 Task: Look for space in Barreiros, Brazil from 2nd August, 2023 to 12th August, 2023 for 2 adults in price range Rs.5000 to Rs.10000. Place can be private room with 1  bedroom having 1 bed and 1 bathroom. Property type can be house, flat, guest house, hotel. Booking option can be shelf check-in. Required host language is Spanish.
Action: Mouse moved to (372, 99)
Screenshot: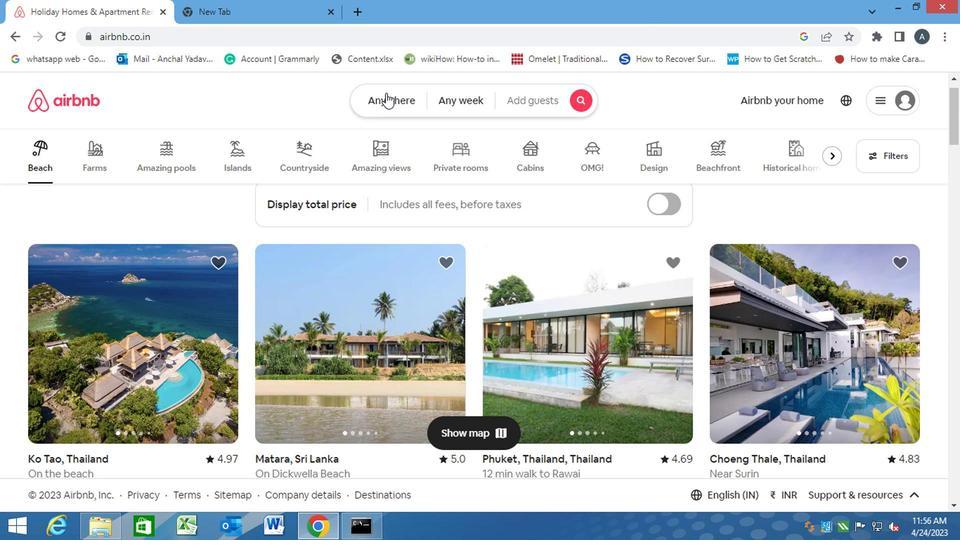 
Action: Mouse pressed left at (372, 99)
Screenshot: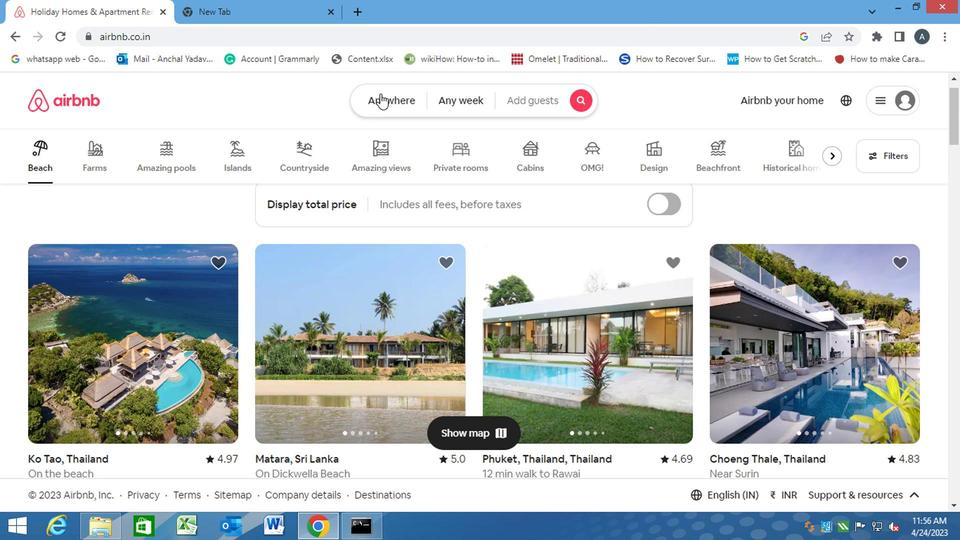 
Action: Key pressed <Key.caps_lock>
Screenshot: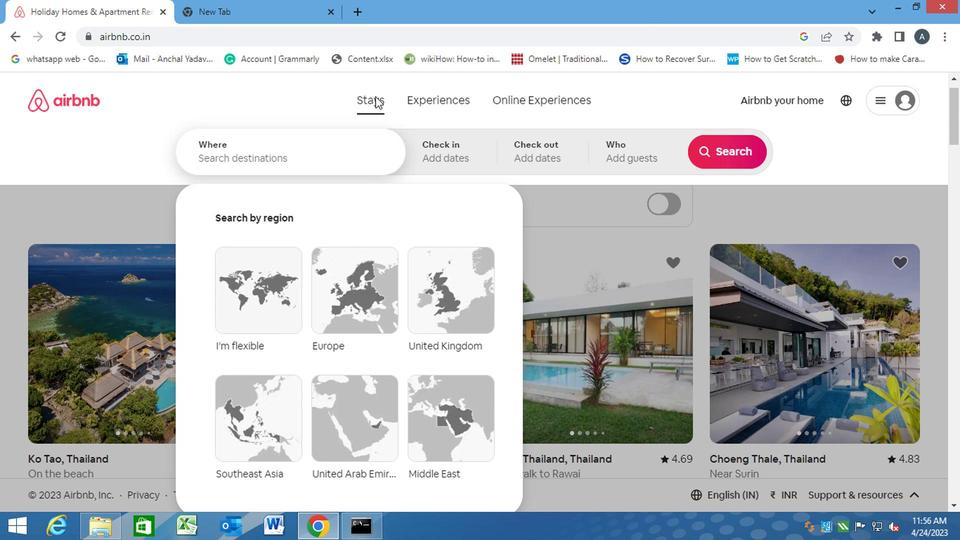 
Action: Mouse moved to (229, 152)
Screenshot: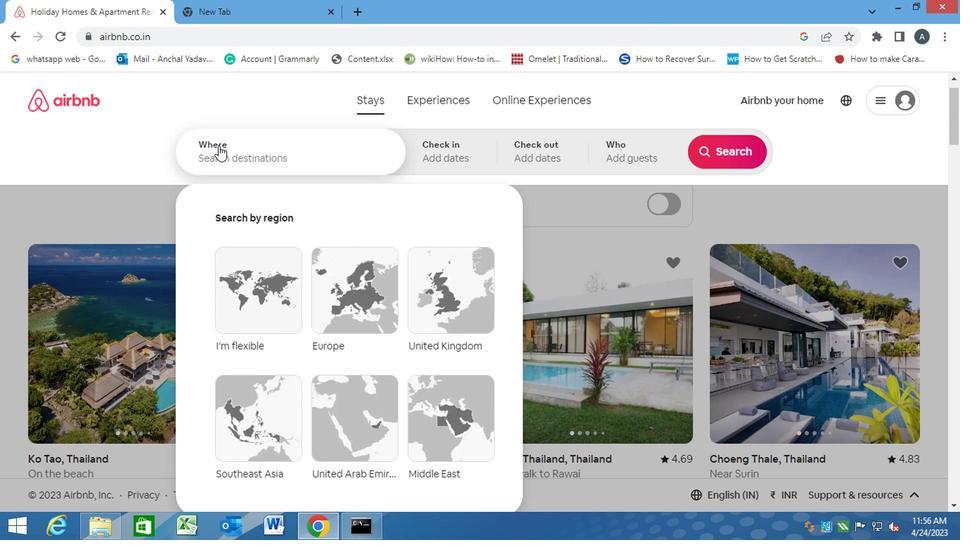 
Action: Mouse pressed left at (229, 152)
Screenshot: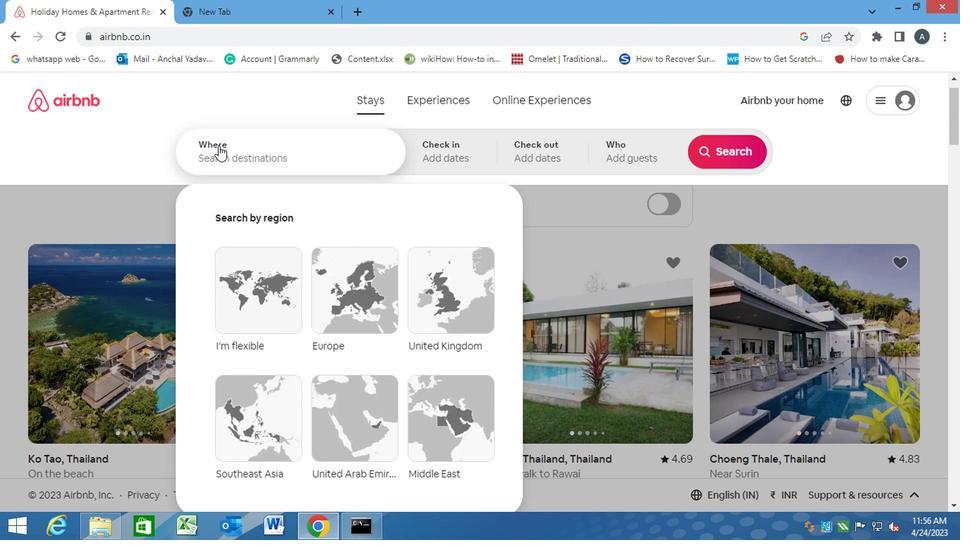 
Action: Key pressed b<Key.caps_lock>arreiros,
Screenshot: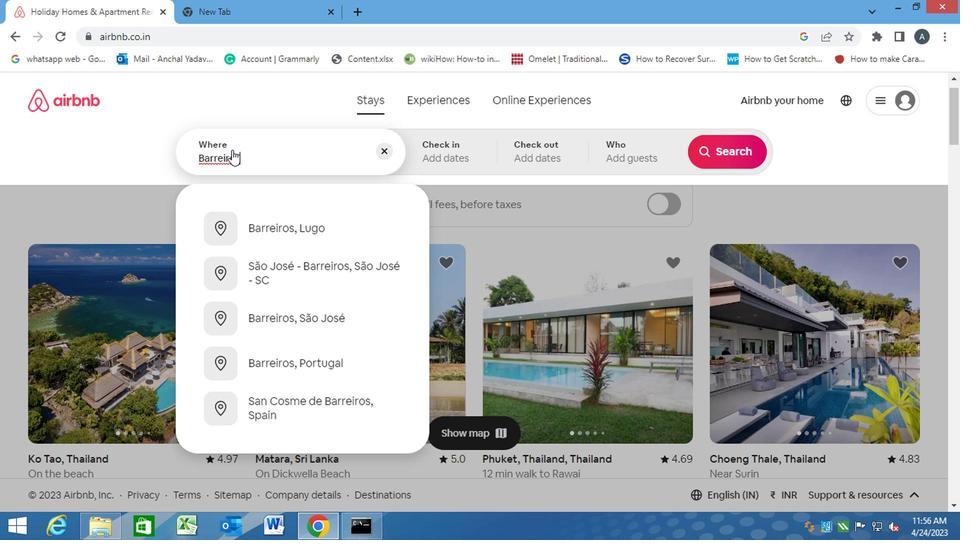 
Action: Mouse moved to (492, 192)
Screenshot: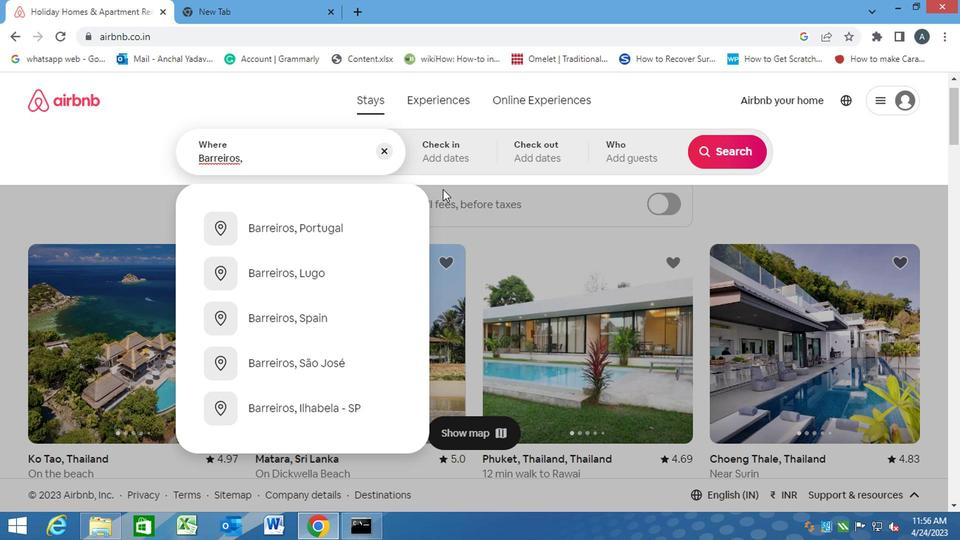 
Action: Key pressed <Key.space><Key.caps_lock>b<Key.caps_lock>razil<Key.enter>
Screenshot: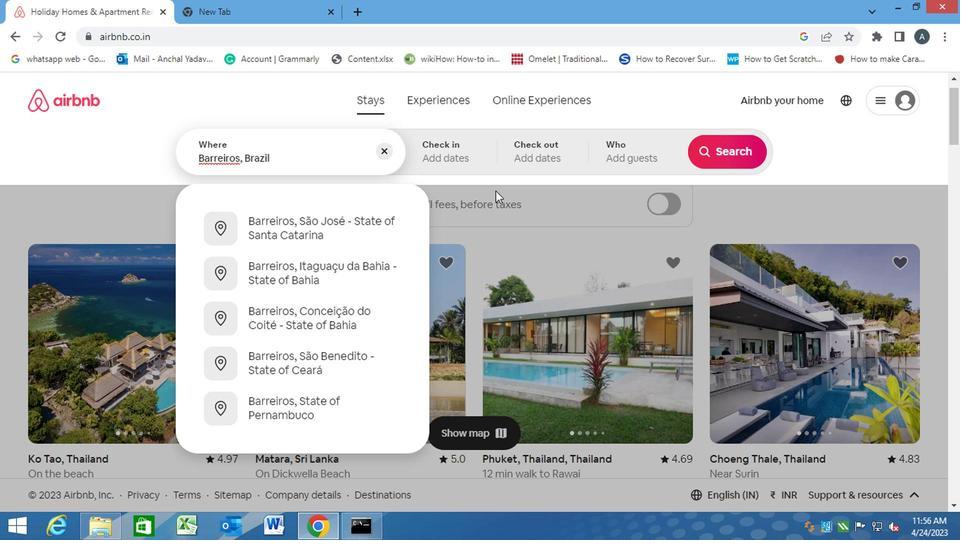 
Action: Mouse moved to (722, 263)
Screenshot: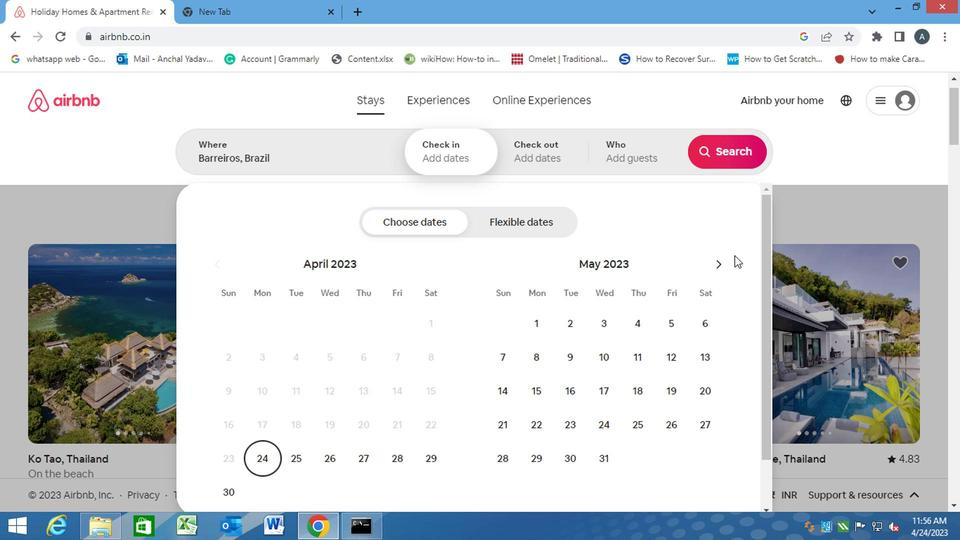 
Action: Mouse pressed left at (722, 263)
Screenshot: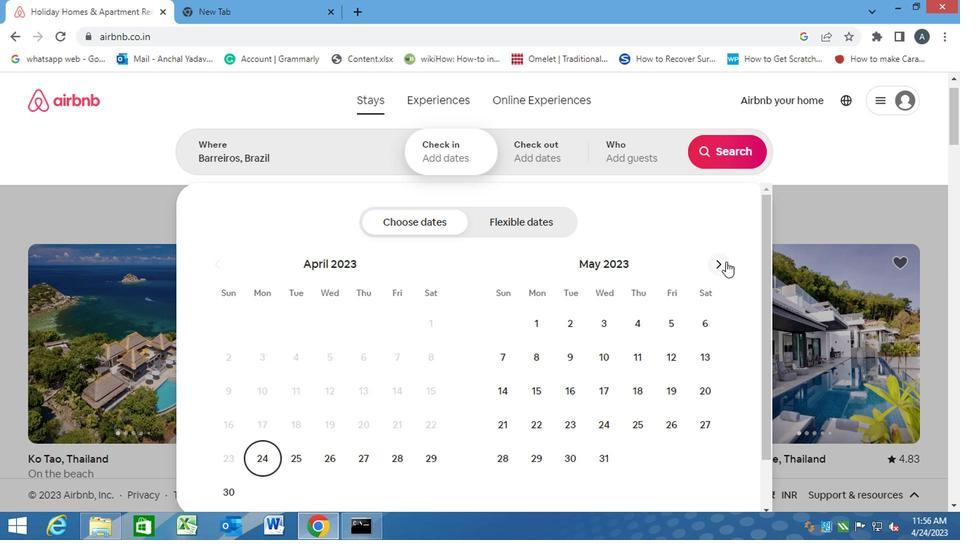 
Action: Mouse moved to (722, 263)
Screenshot: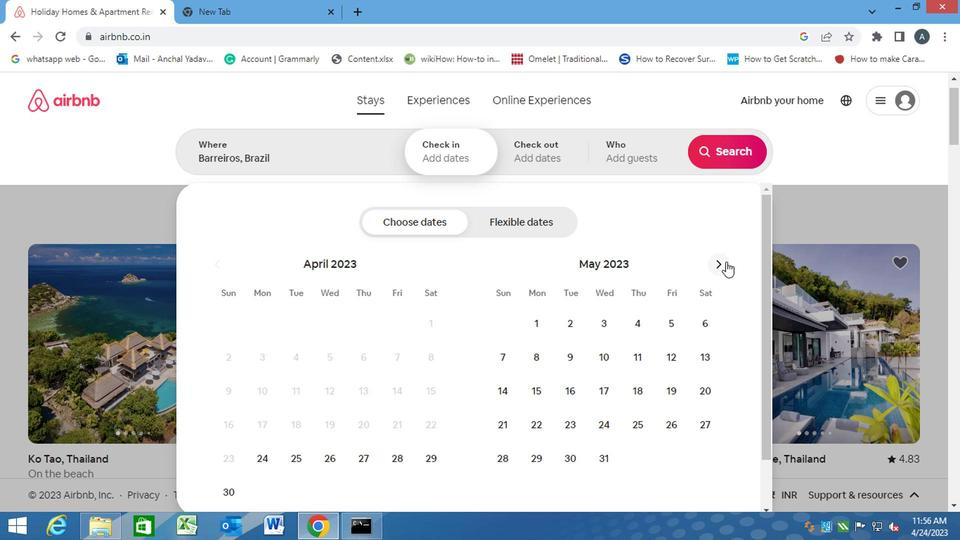 
Action: Mouse pressed left at (722, 263)
Screenshot: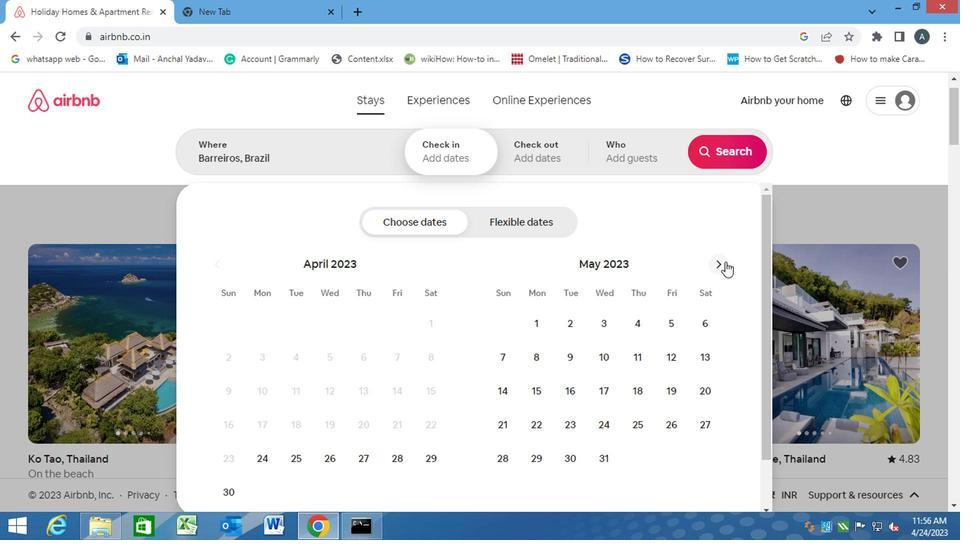 
Action: Mouse pressed left at (722, 263)
Screenshot: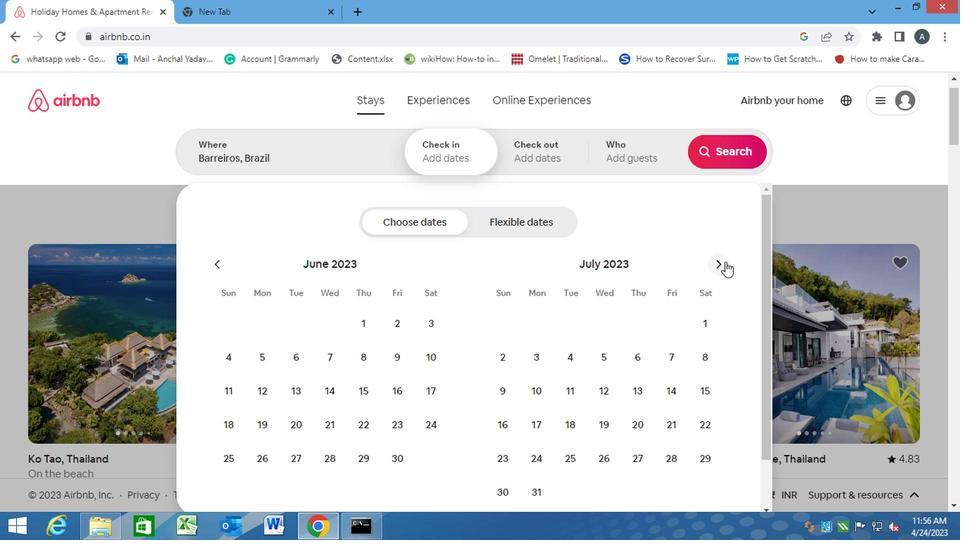 
Action: Mouse moved to (596, 325)
Screenshot: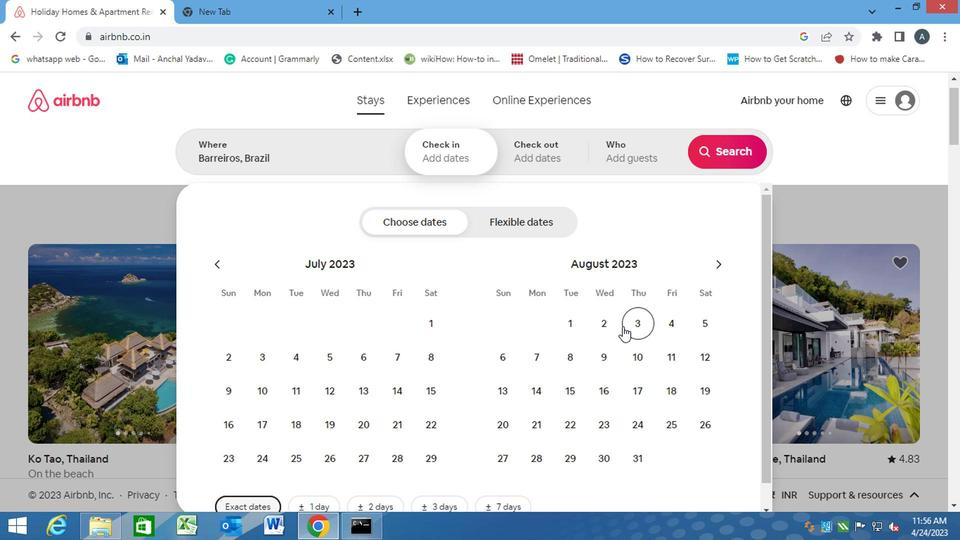 
Action: Mouse pressed left at (596, 325)
Screenshot: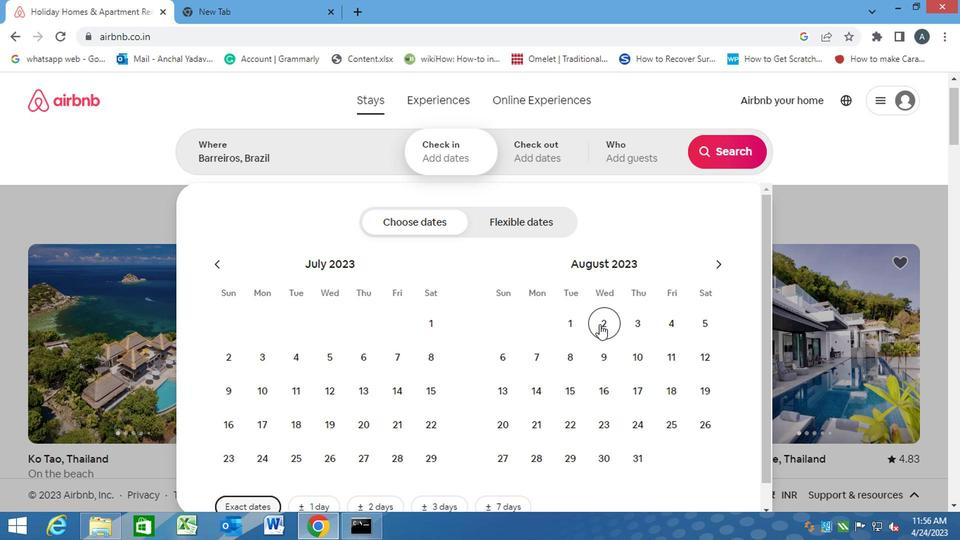 
Action: Mouse moved to (701, 363)
Screenshot: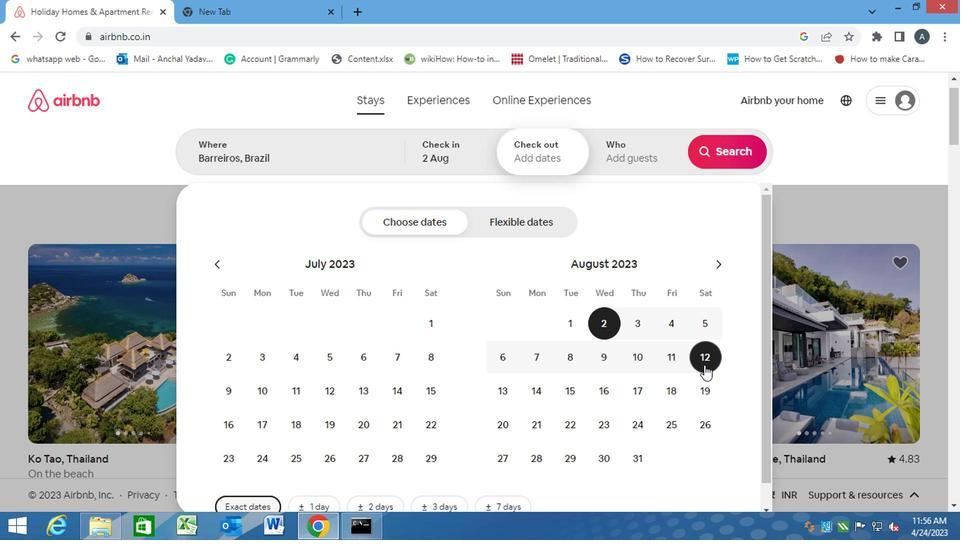 
Action: Mouse pressed left at (701, 363)
Screenshot: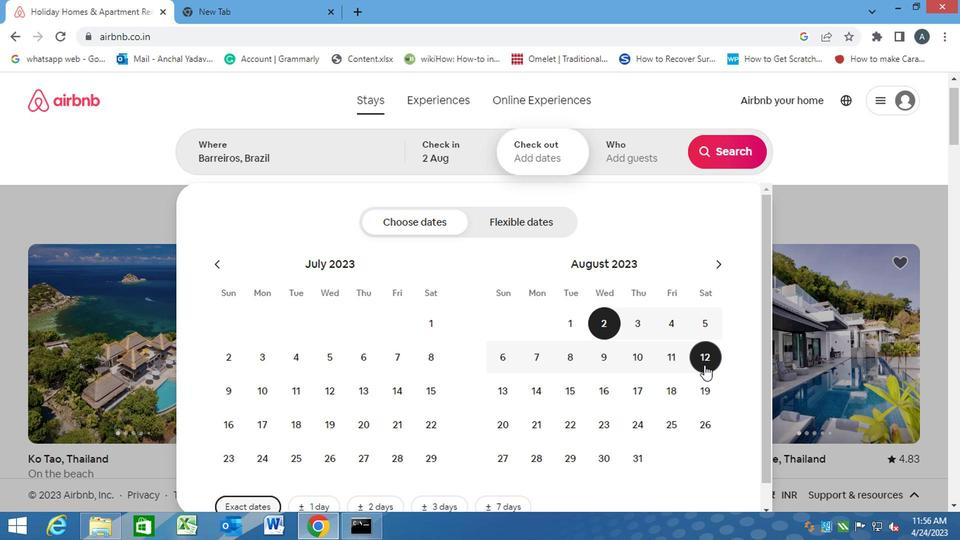 
Action: Mouse moved to (629, 159)
Screenshot: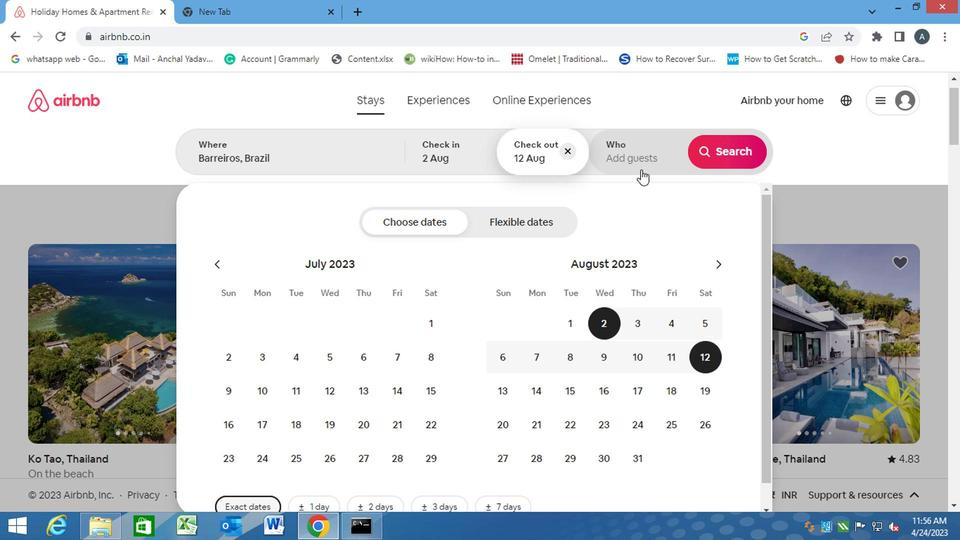 
Action: Mouse pressed left at (629, 159)
Screenshot: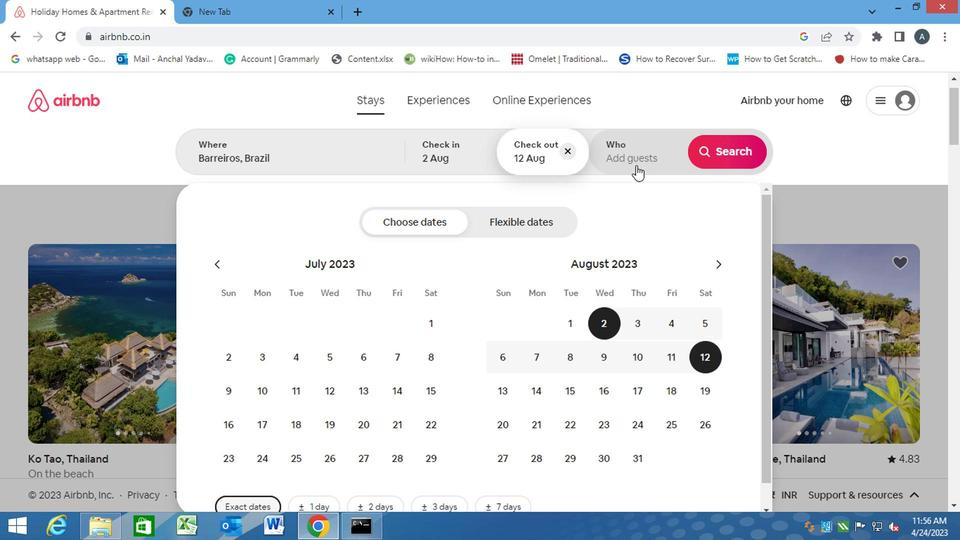 
Action: Mouse moved to (722, 226)
Screenshot: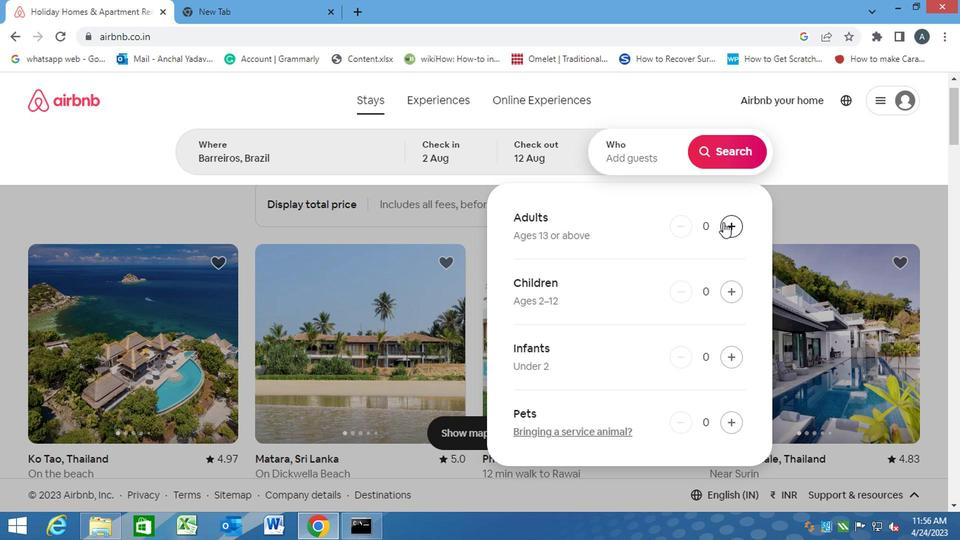 
Action: Mouse pressed left at (722, 226)
Screenshot: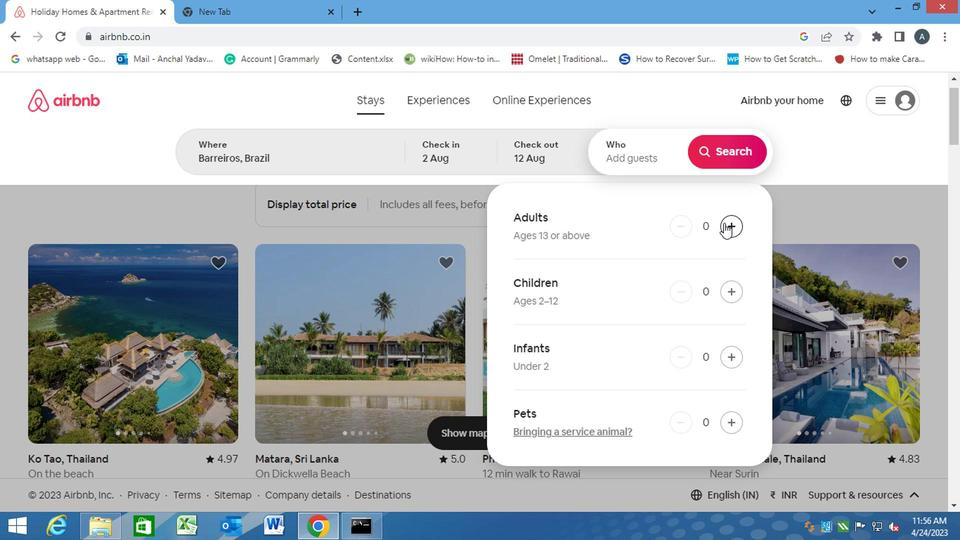 
Action: Mouse pressed left at (722, 226)
Screenshot: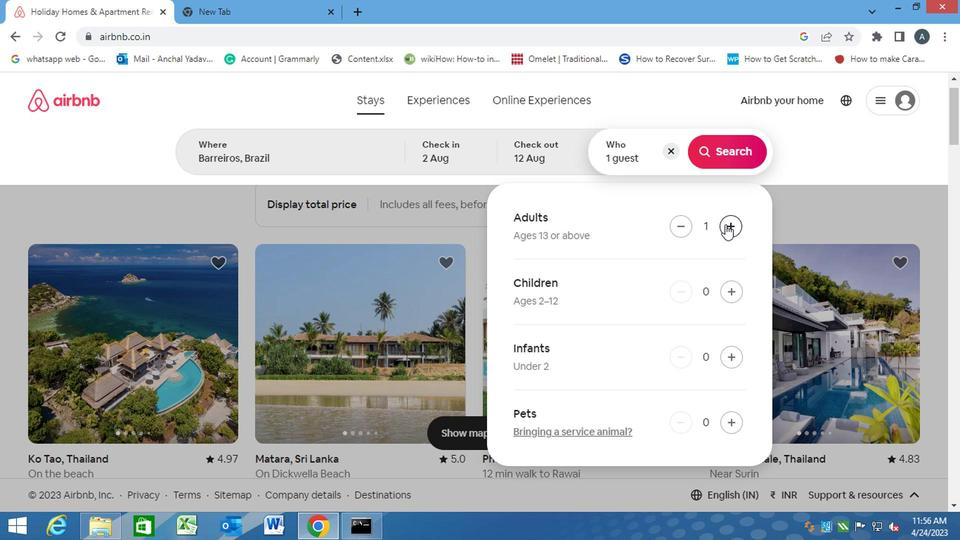 
Action: Mouse moved to (720, 153)
Screenshot: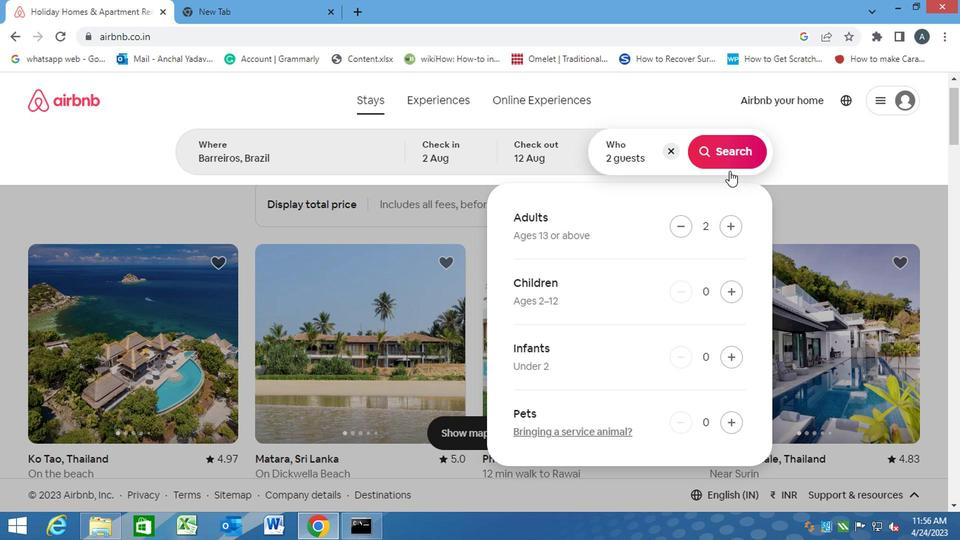 
Action: Mouse pressed left at (720, 153)
Screenshot: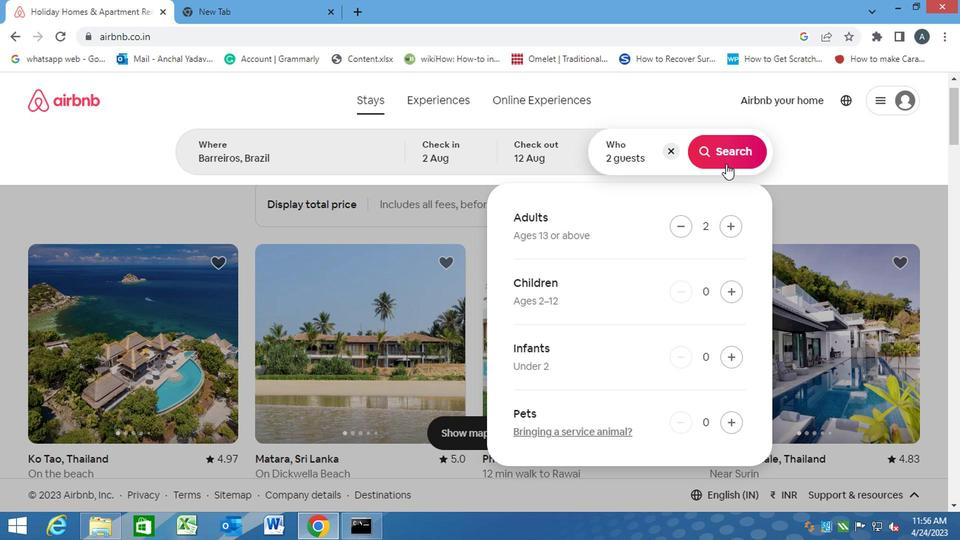 
Action: Mouse moved to (892, 151)
Screenshot: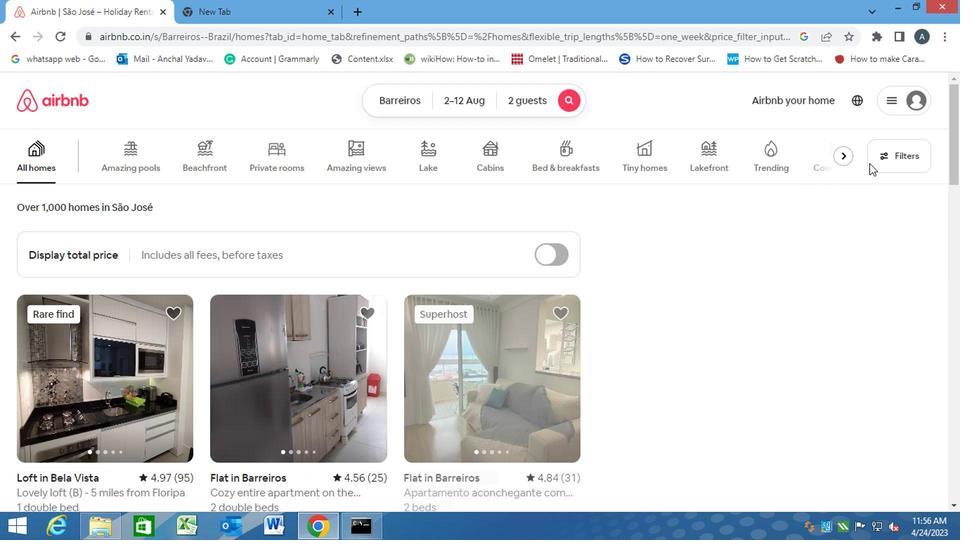 
Action: Mouse pressed left at (892, 151)
Screenshot: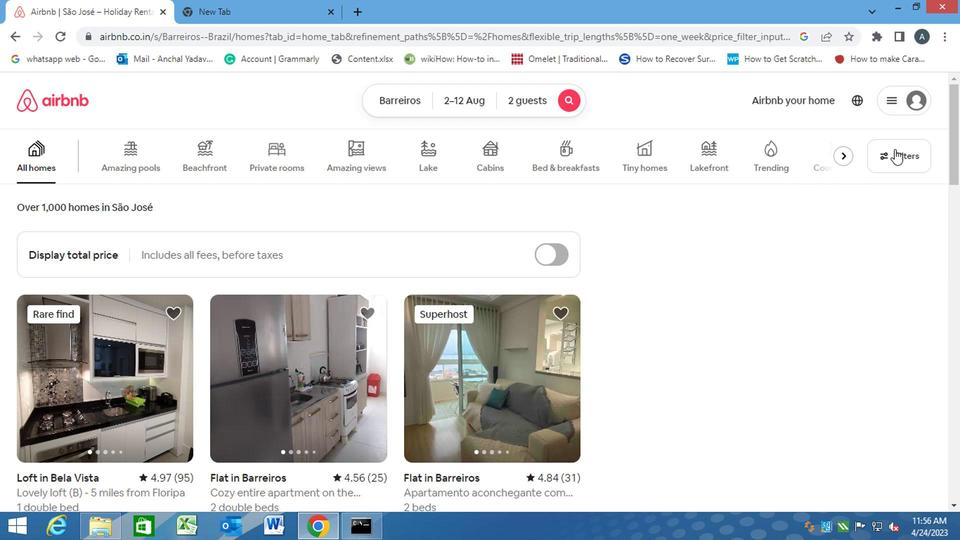 
Action: Mouse moved to (292, 331)
Screenshot: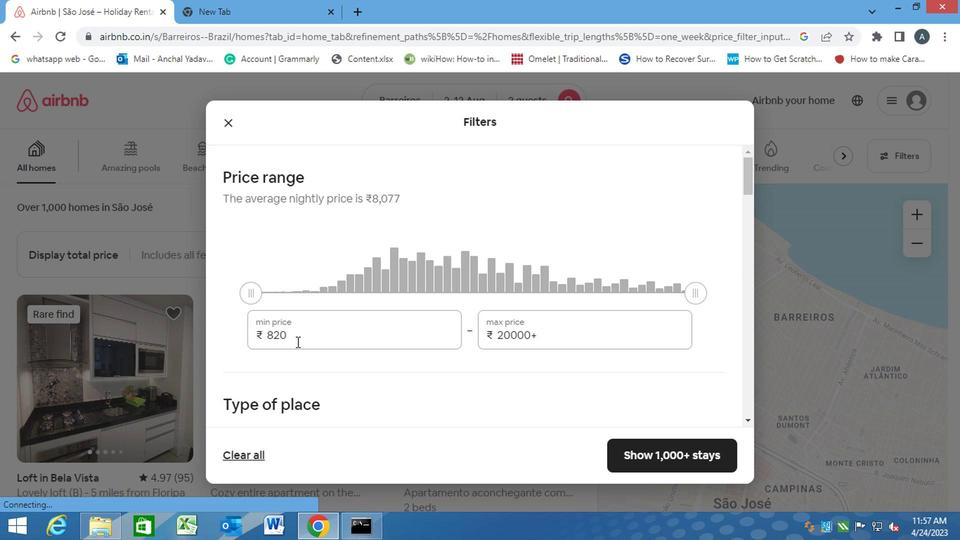 
Action: Mouse pressed left at (292, 331)
Screenshot: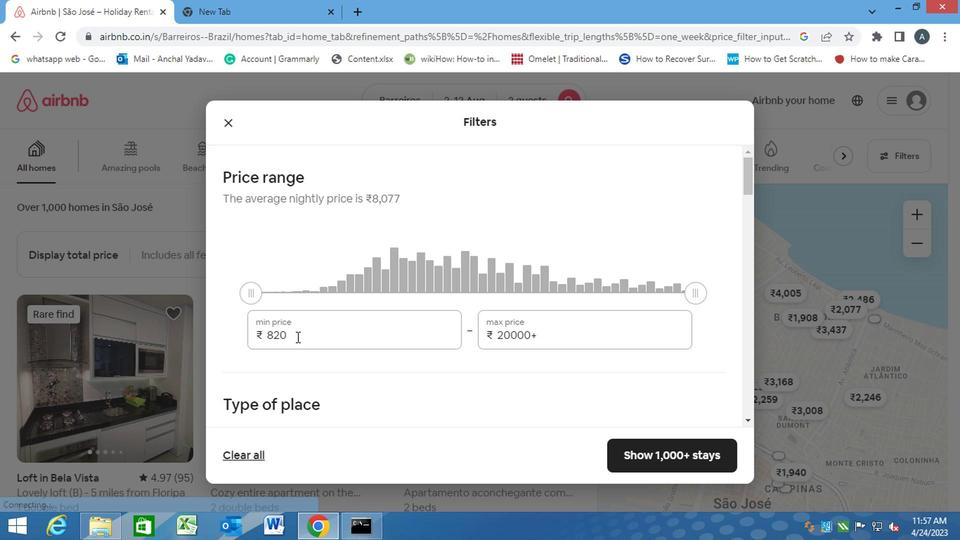 
Action: Mouse moved to (288, 333)
Screenshot: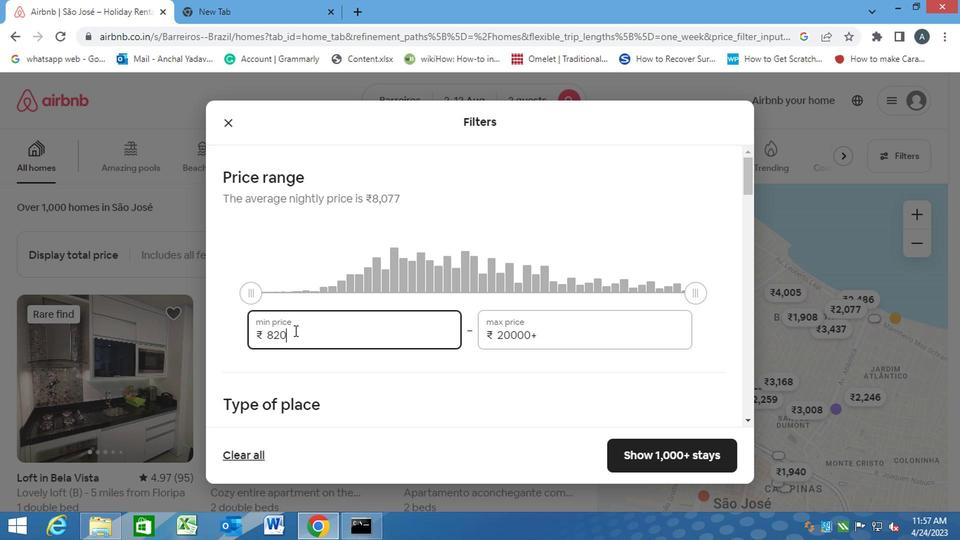 
Action: Mouse pressed left at (288, 333)
Screenshot: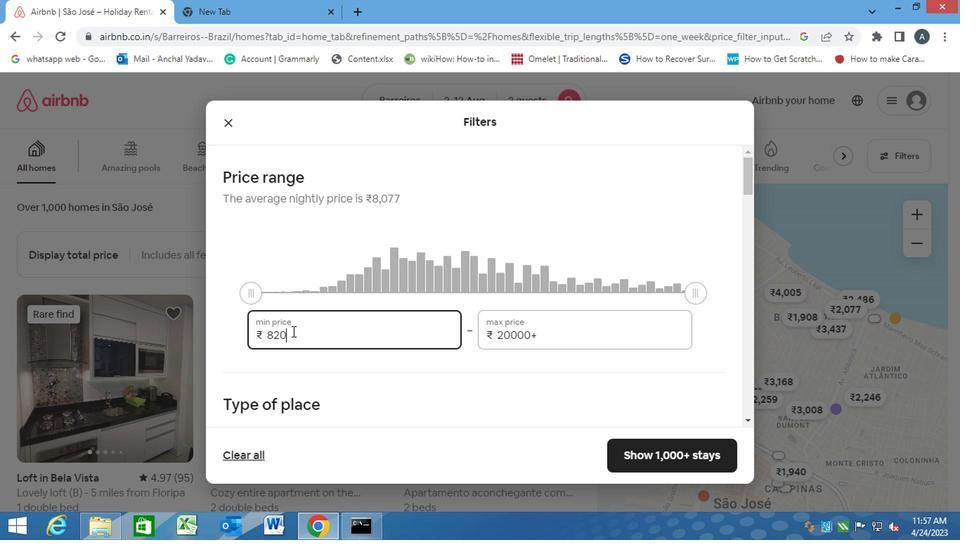 
Action: Mouse moved to (264, 339)
Screenshot: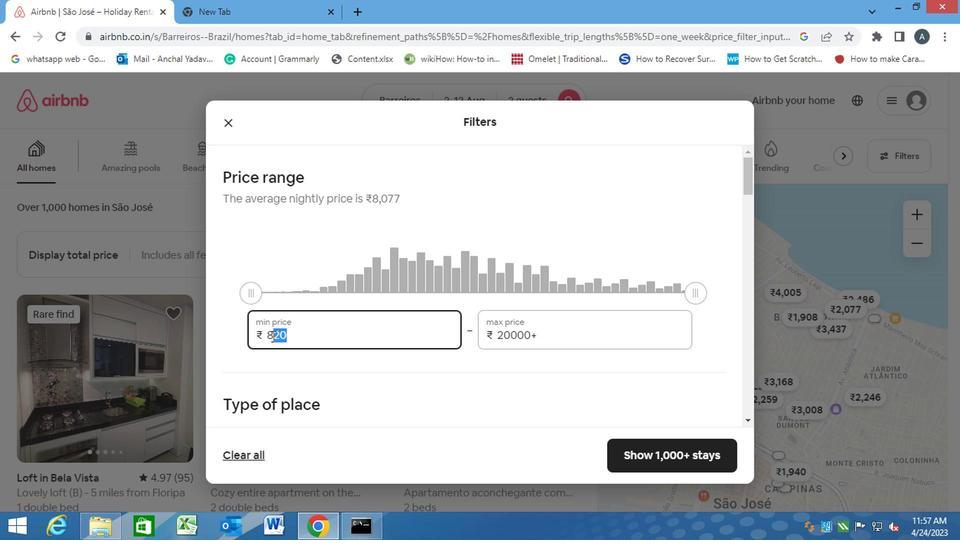 
Action: Key pressed 5000<Key.tab>10000
Screenshot: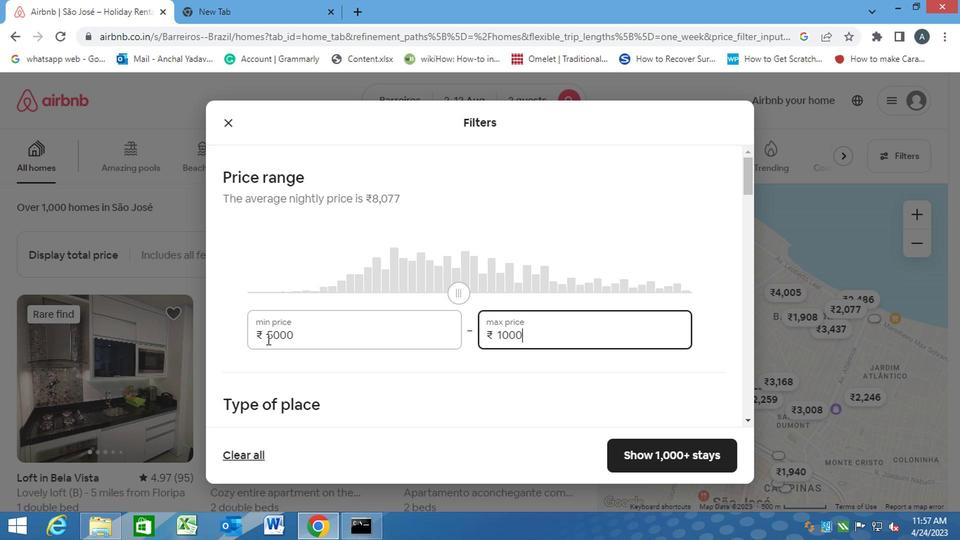 
Action: Mouse moved to (355, 428)
Screenshot: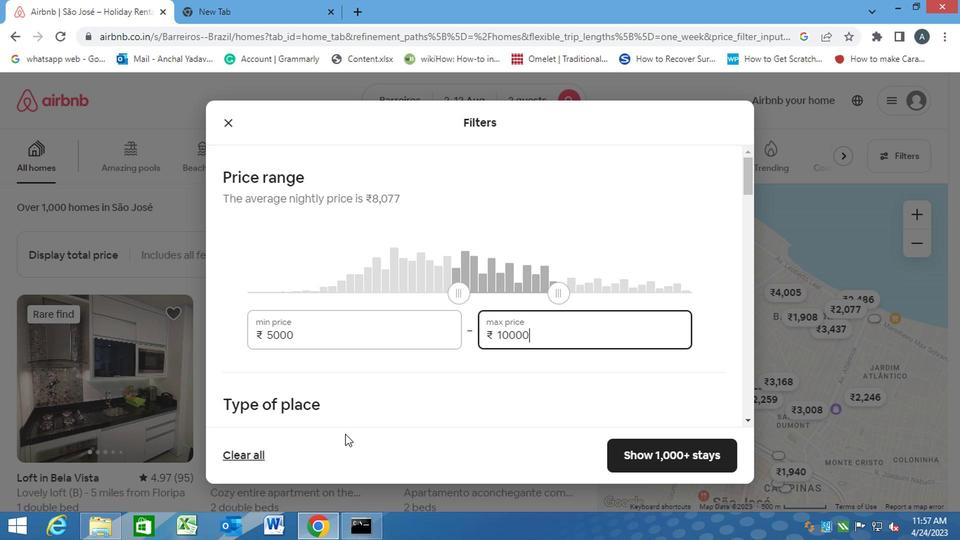 
Action: Mouse pressed left at (355, 428)
Screenshot: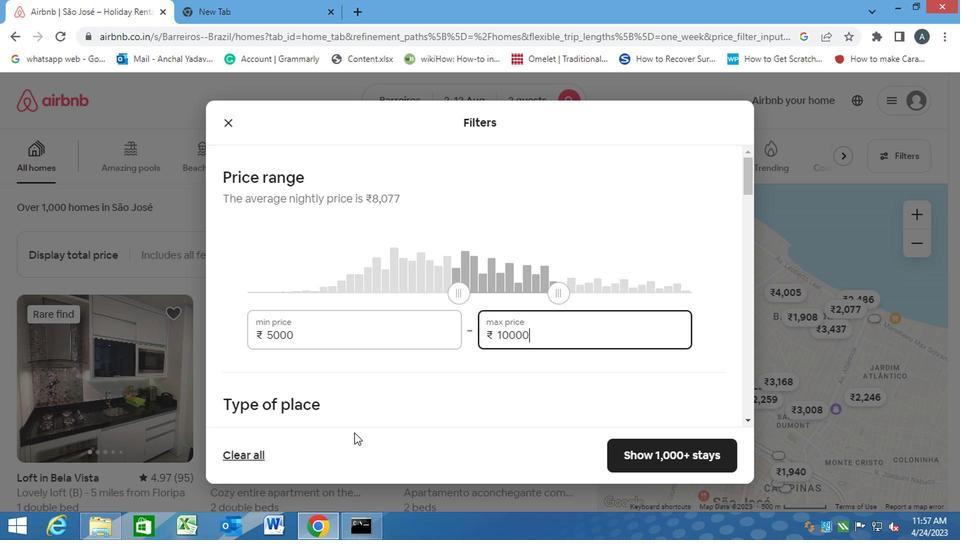 
Action: Mouse scrolled (355, 428) with delta (0, 0)
Screenshot: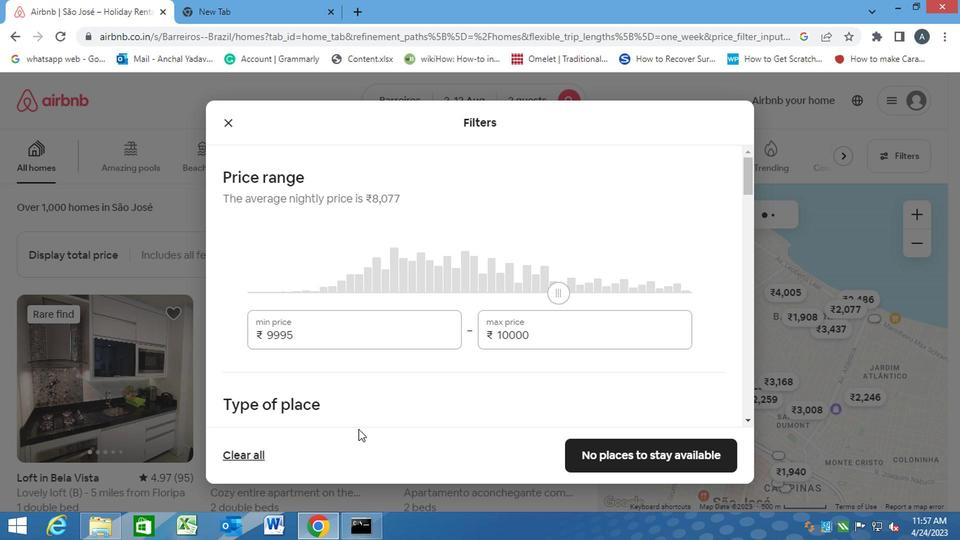 
Action: Mouse scrolled (355, 428) with delta (0, 0)
Screenshot: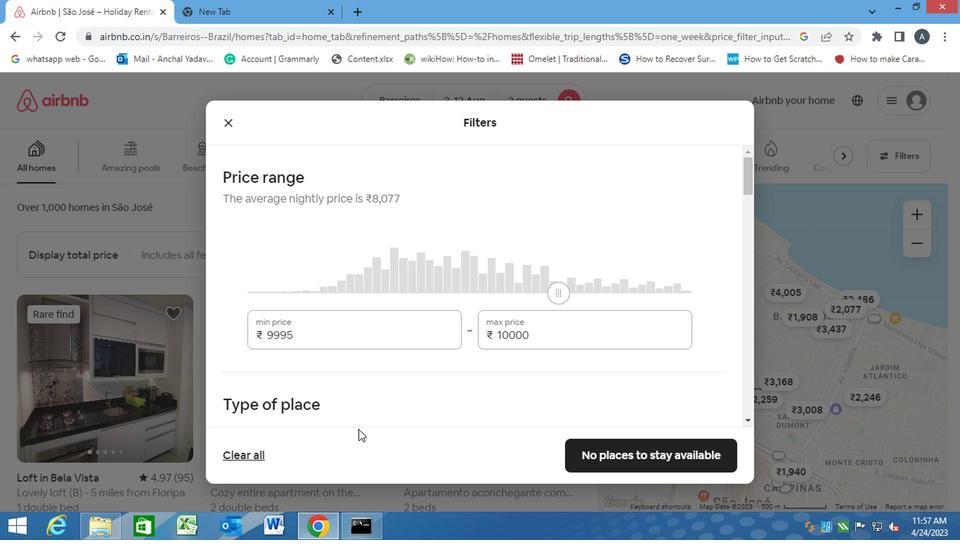 
Action: Mouse moved to (376, 388)
Screenshot: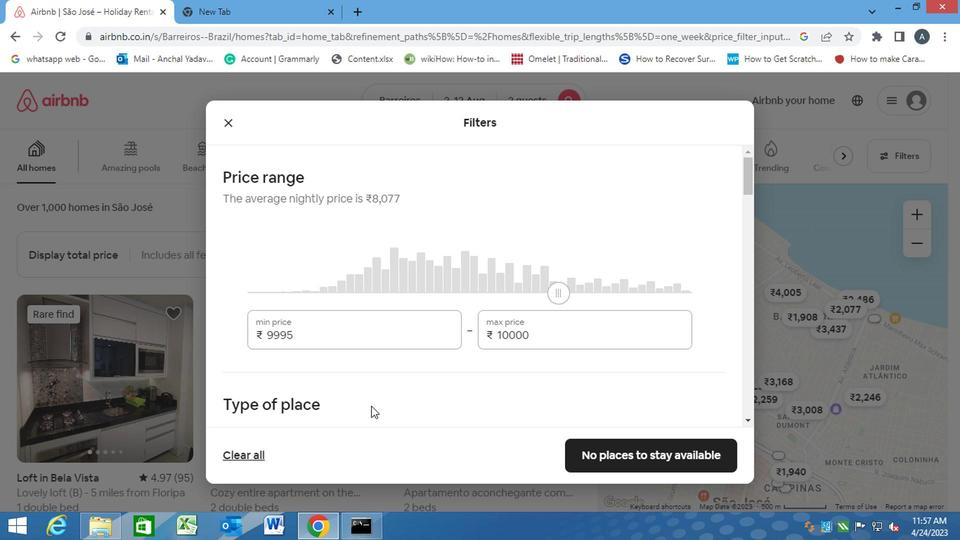
Action: Mouse scrolled (376, 387) with delta (0, 0)
Screenshot: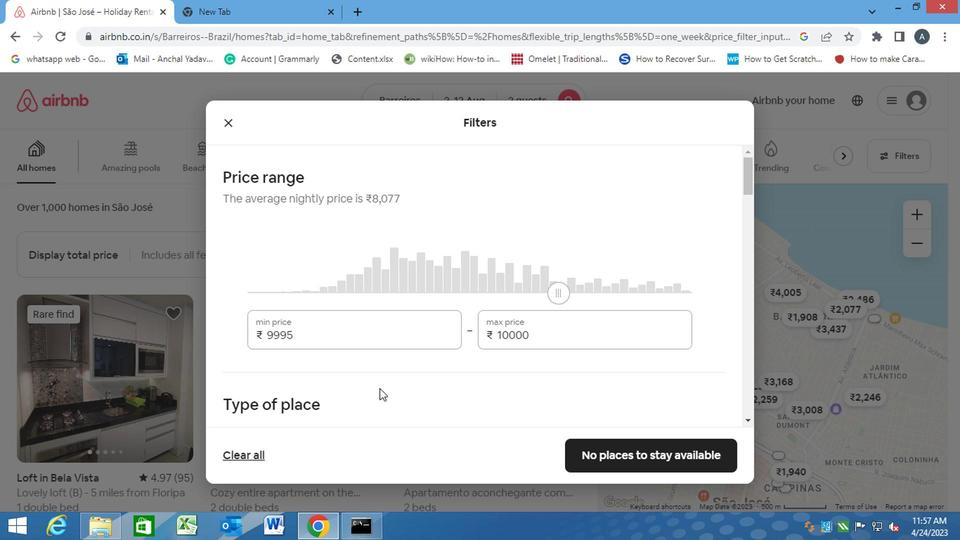 
Action: Mouse scrolled (376, 387) with delta (0, 0)
Screenshot: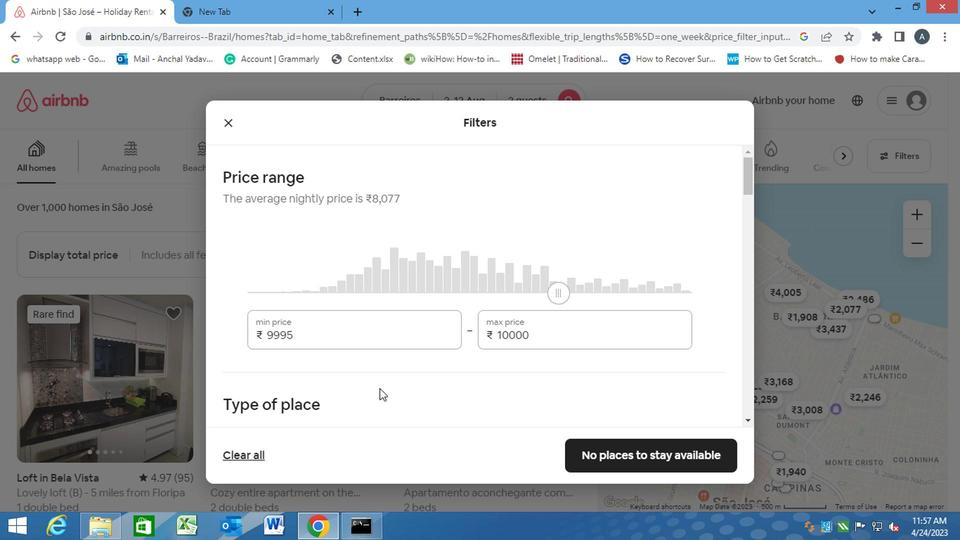 
Action: Mouse scrolled (376, 387) with delta (0, 0)
Screenshot: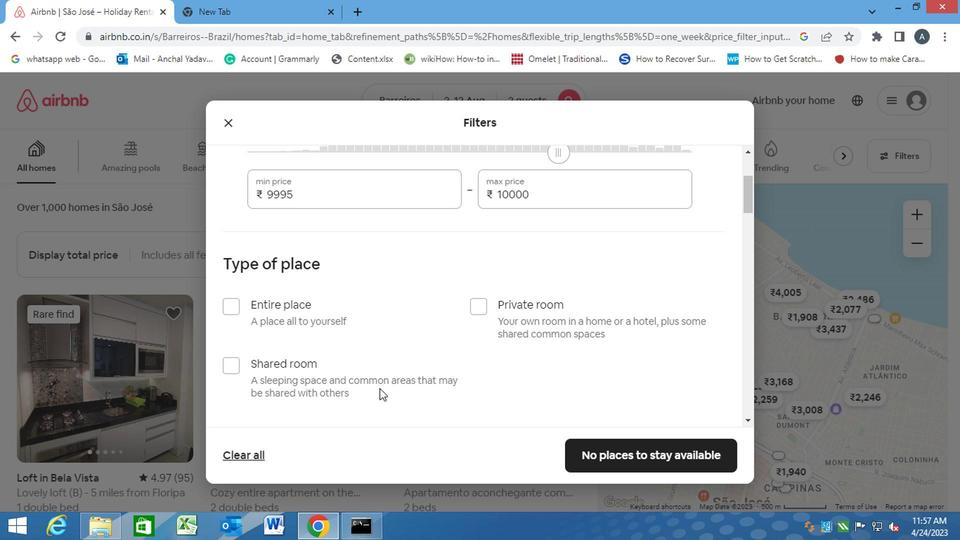 
Action: Mouse scrolled (376, 387) with delta (0, 0)
Screenshot: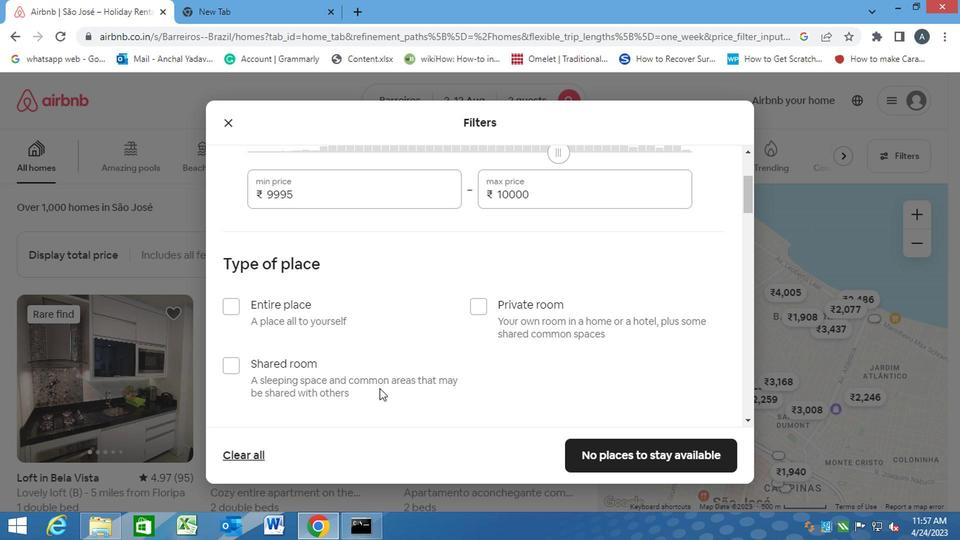 
Action: Mouse moved to (475, 163)
Screenshot: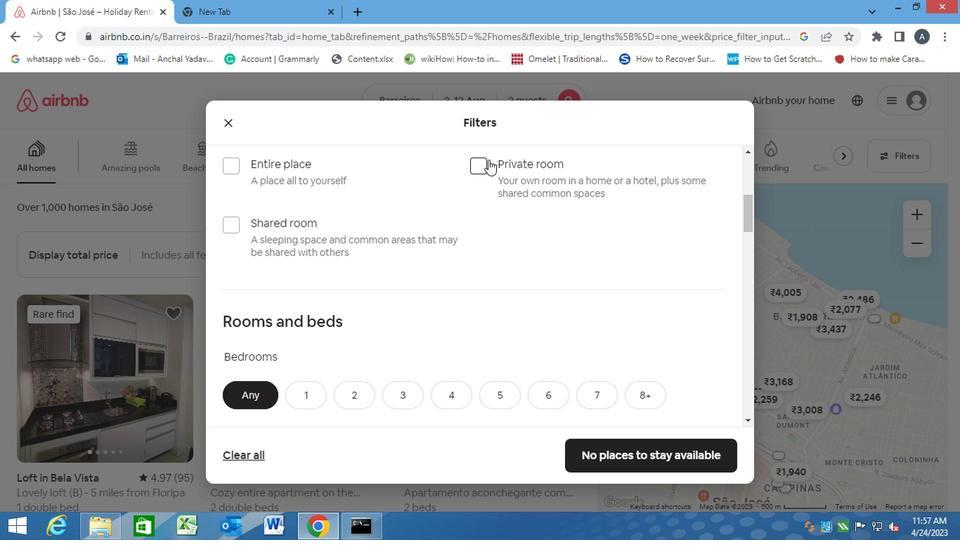 
Action: Mouse pressed left at (475, 163)
Screenshot: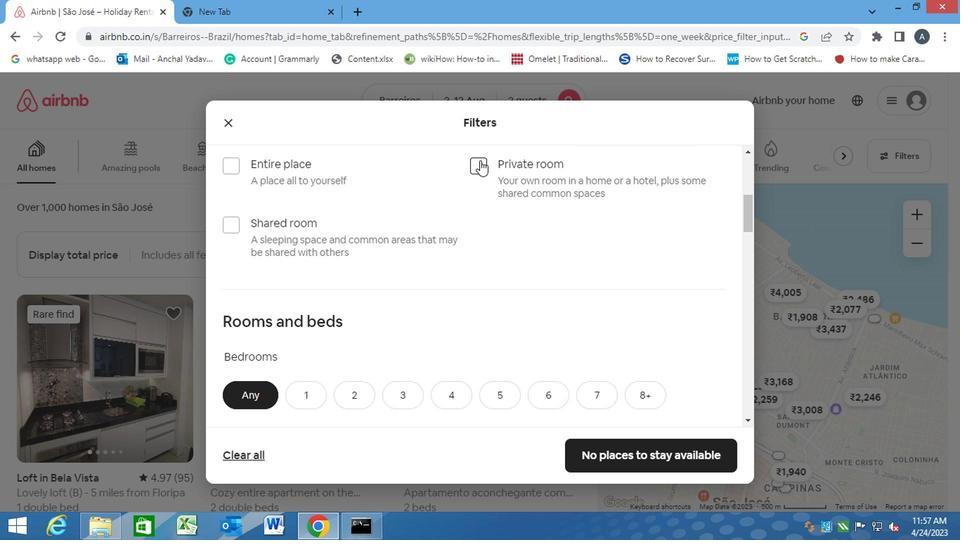 
Action: Mouse moved to (429, 267)
Screenshot: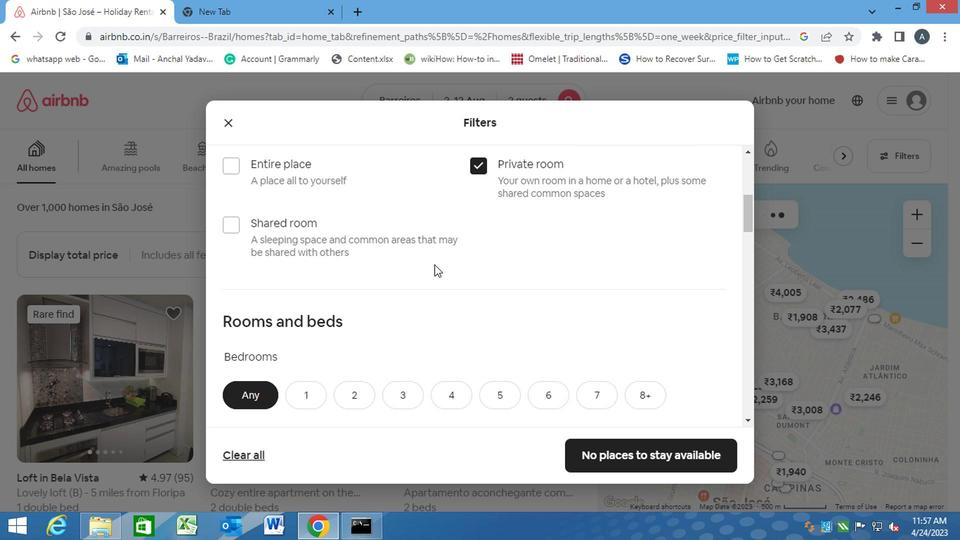 
Action: Mouse scrolled (429, 267) with delta (0, 0)
Screenshot: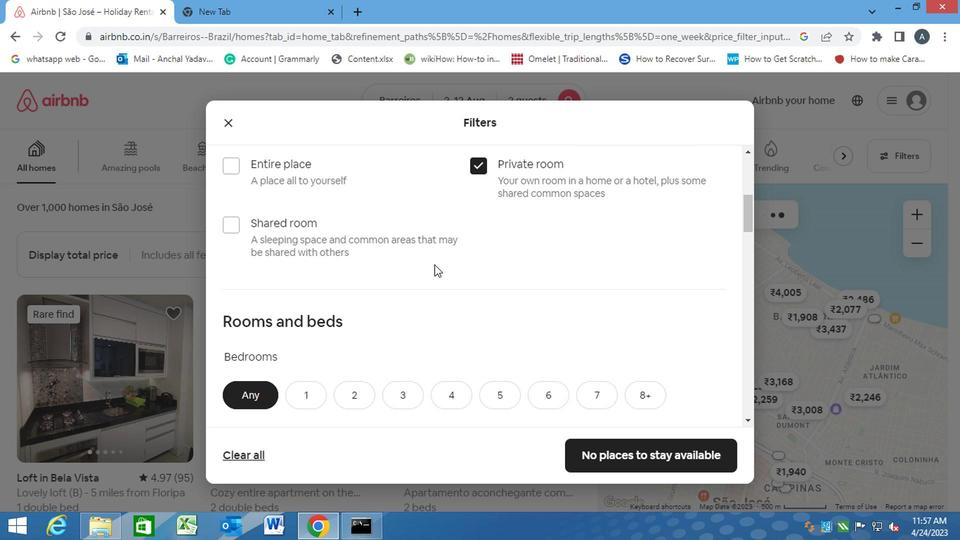 
Action: Mouse moved to (429, 268)
Screenshot: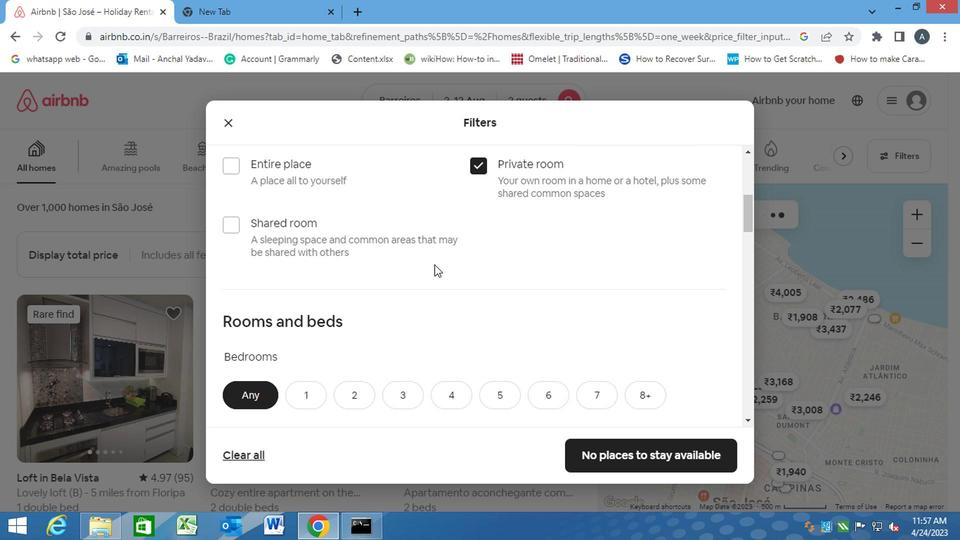 
Action: Mouse scrolled (429, 267) with delta (0, -1)
Screenshot: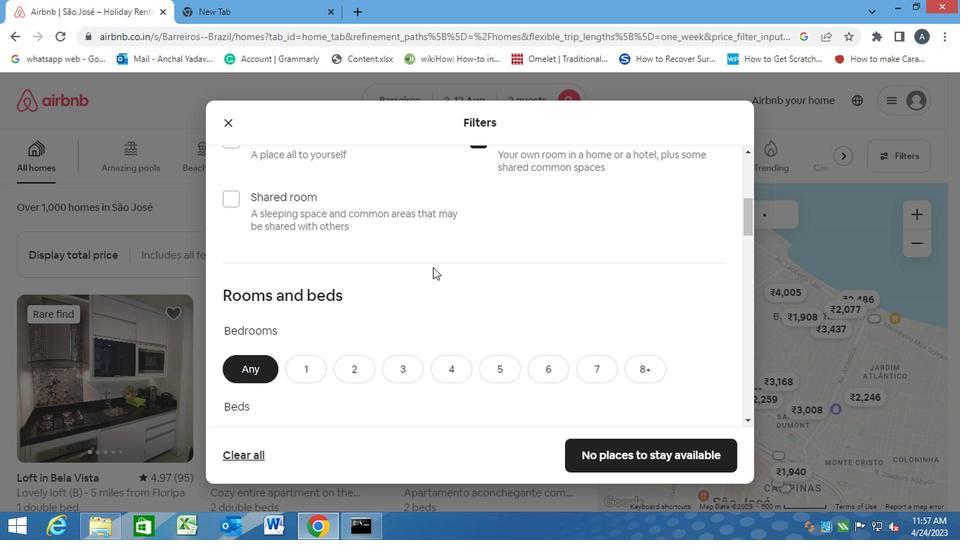 
Action: Mouse scrolled (429, 267) with delta (0, -1)
Screenshot: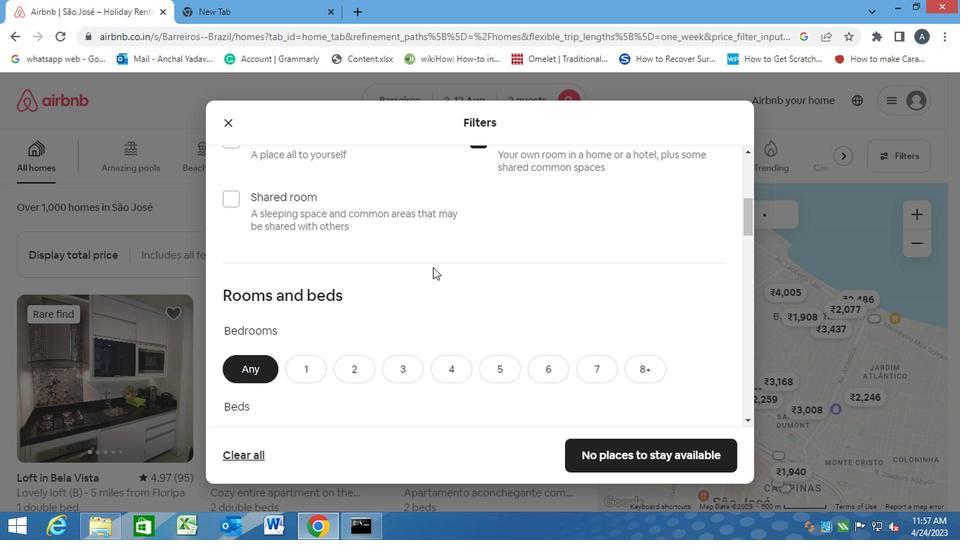 
Action: Mouse moved to (297, 180)
Screenshot: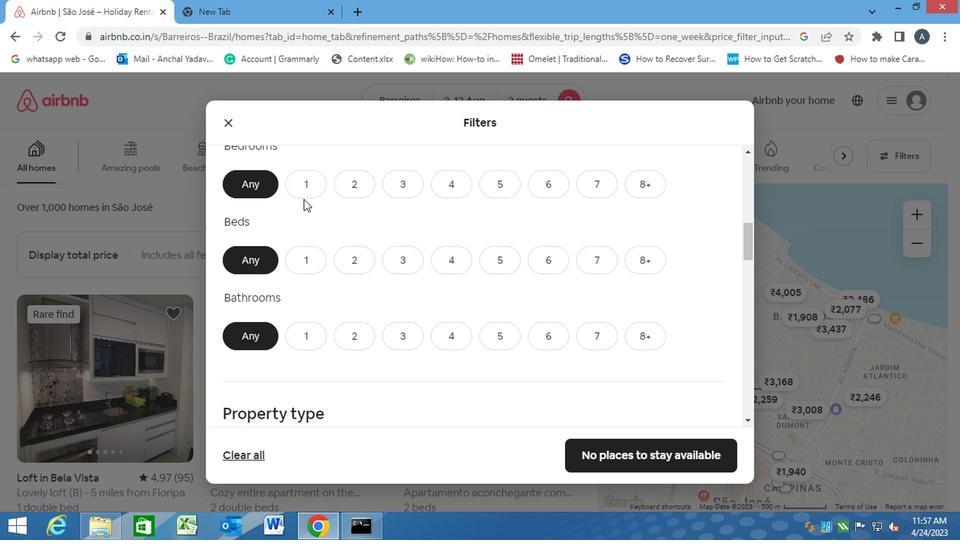
Action: Mouse pressed left at (297, 180)
Screenshot: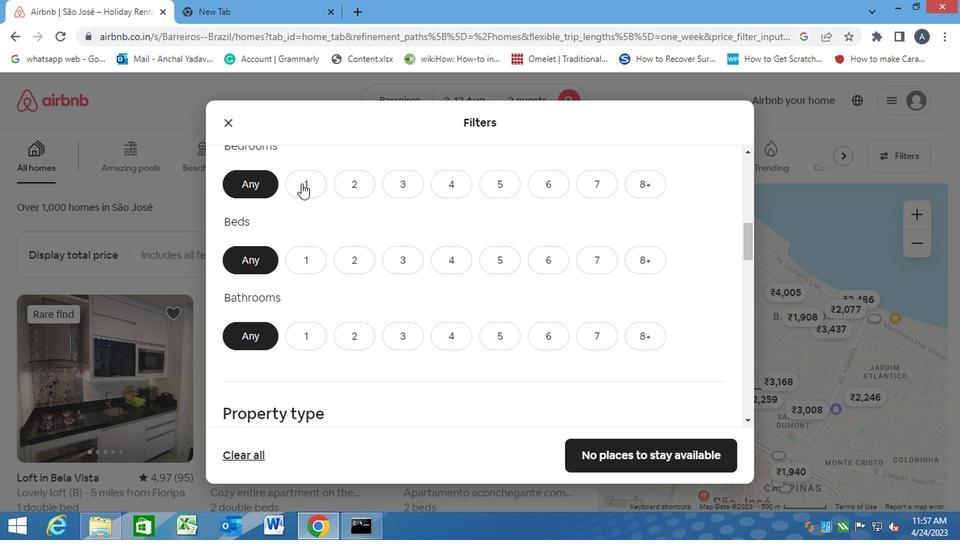 
Action: Mouse moved to (302, 261)
Screenshot: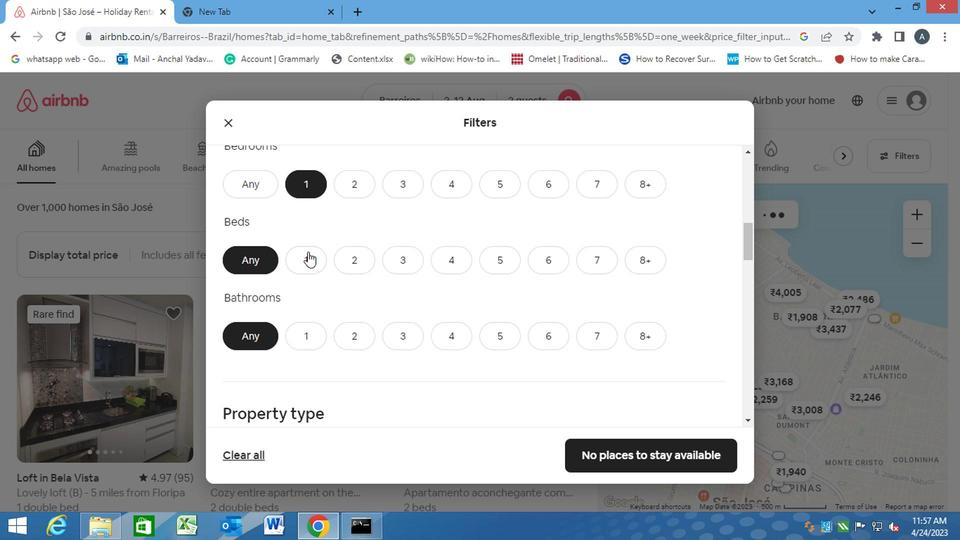 
Action: Mouse pressed left at (302, 261)
Screenshot: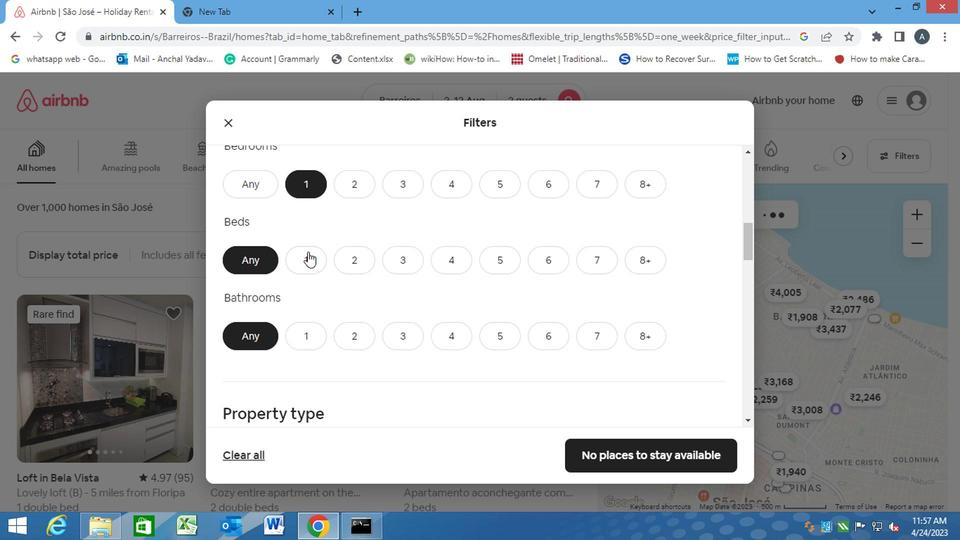 
Action: Mouse moved to (307, 336)
Screenshot: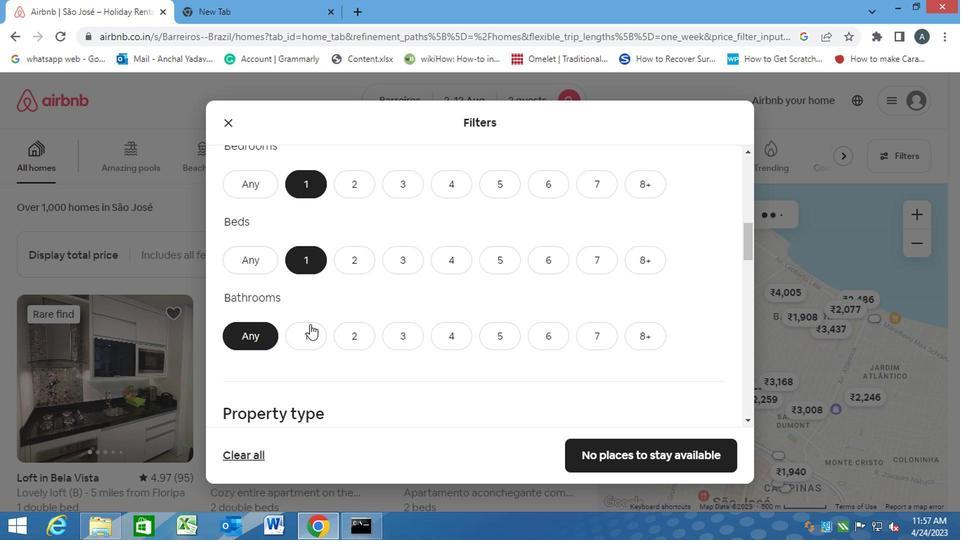 
Action: Mouse pressed left at (307, 336)
Screenshot: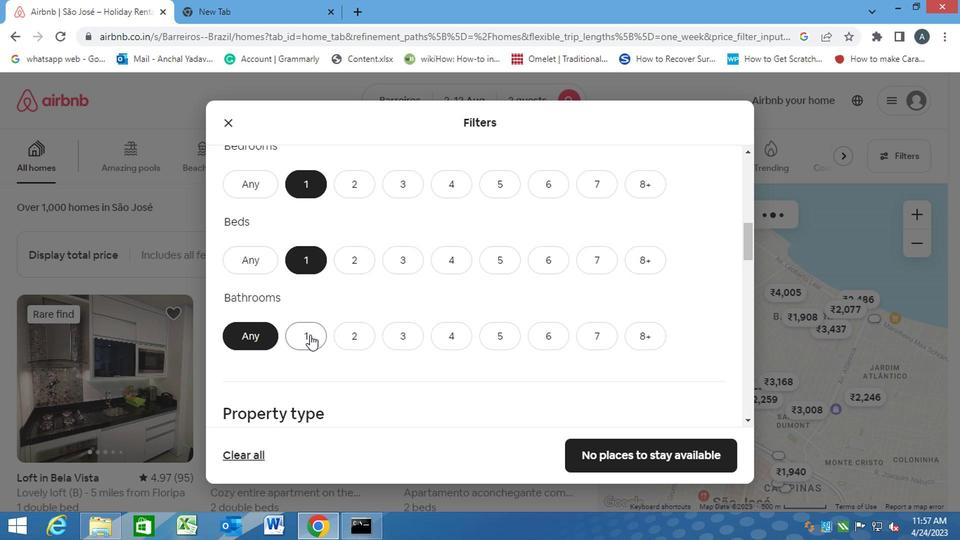 
Action: Mouse moved to (341, 345)
Screenshot: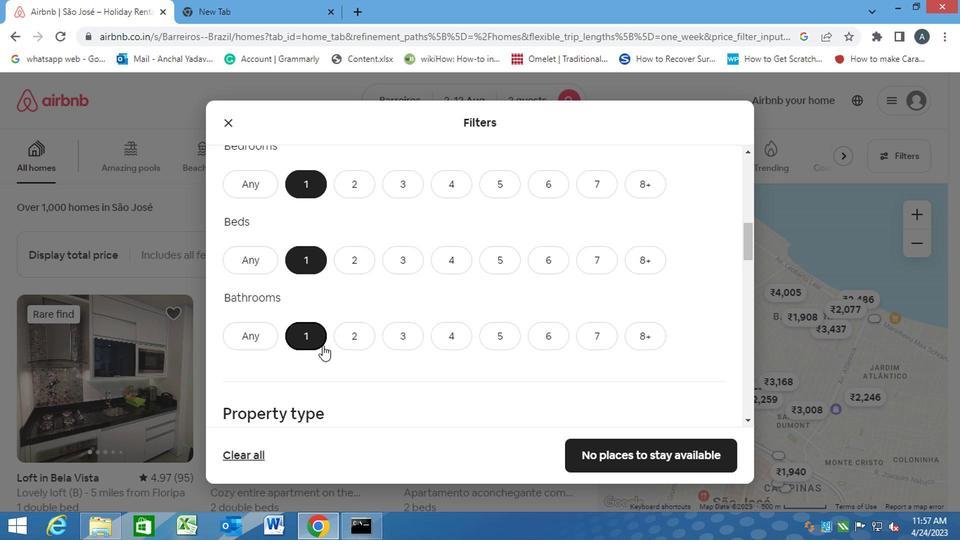 
Action: Mouse scrolled (341, 345) with delta (0, 0)
Screenshot: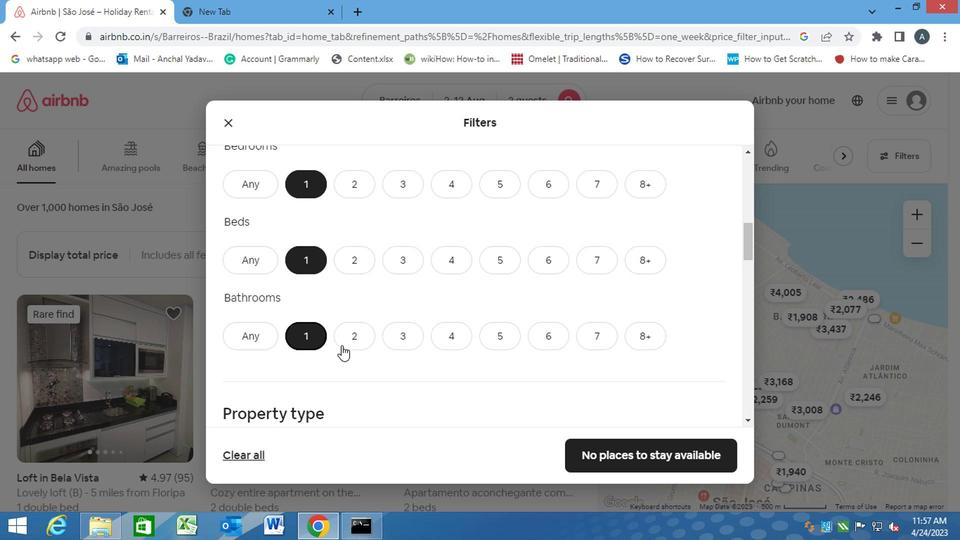 
Action: Mouse scrolled (341, 345) with delta (0, 0)
Screenshot: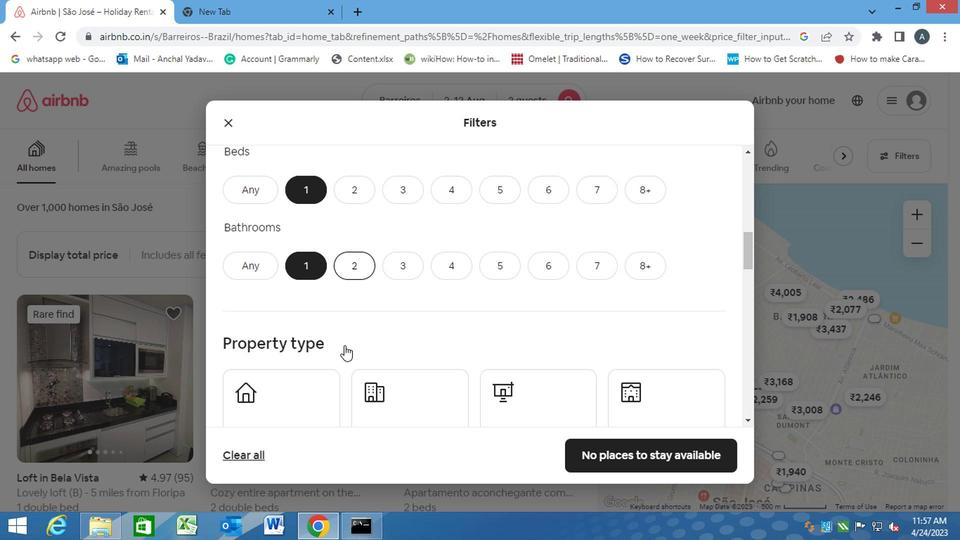
Action: Mouse scrolled (341, 345) with delta (0, 0)
Screenshot: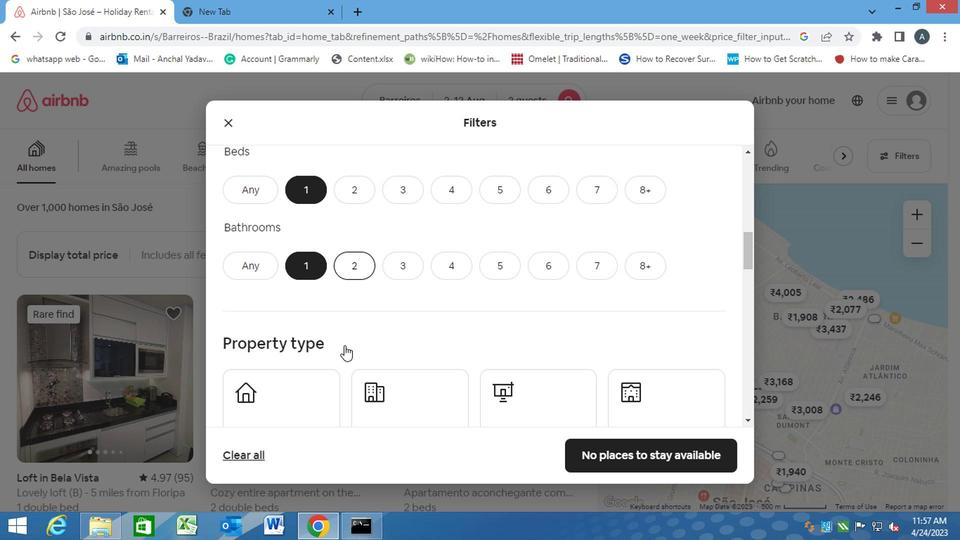 
Action: Mouse moved to (295, 286)
Screenshot: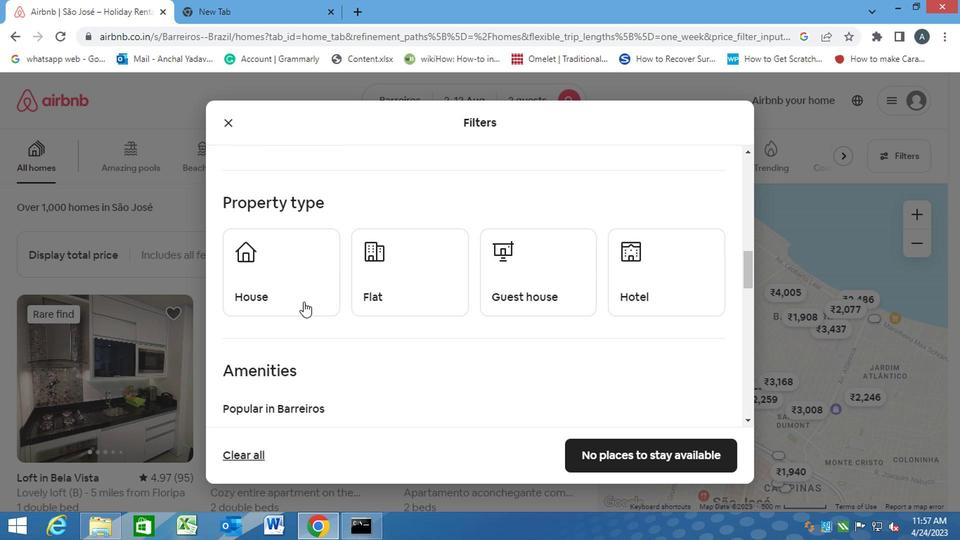
Action: Mouse pressed left at (295, 286)
Screenshot: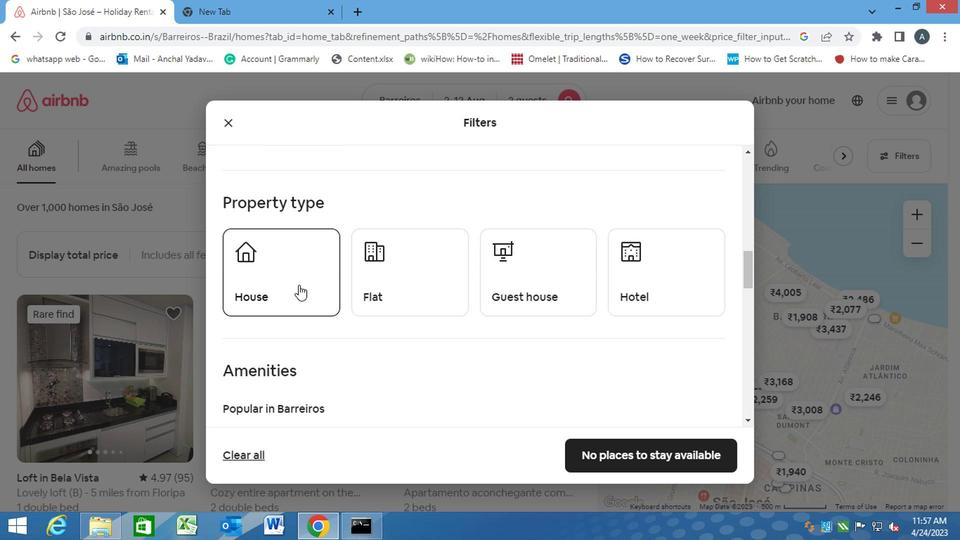 
Action: Mouse moved to (395, 282)
Screenshot: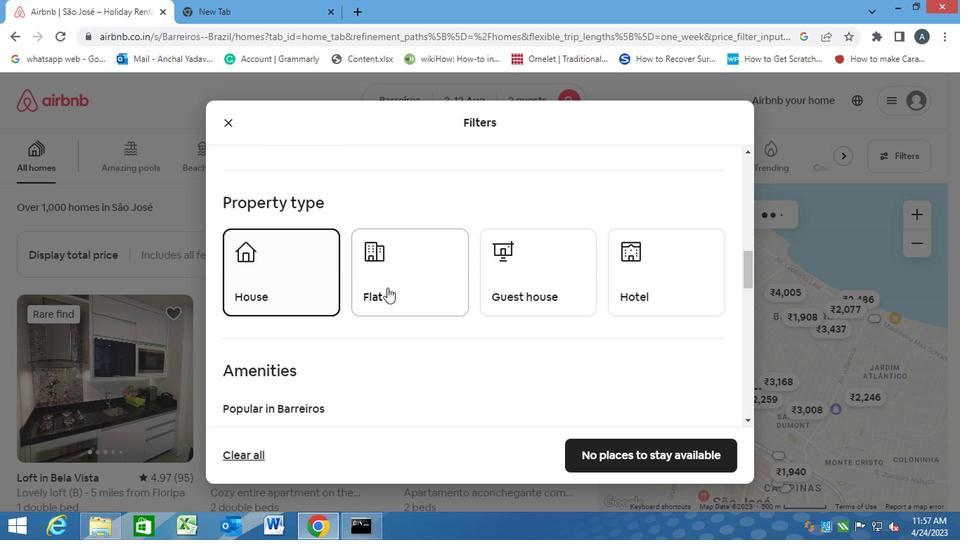 
Action: Mouse pressed left at (395, 282)
Screenshot: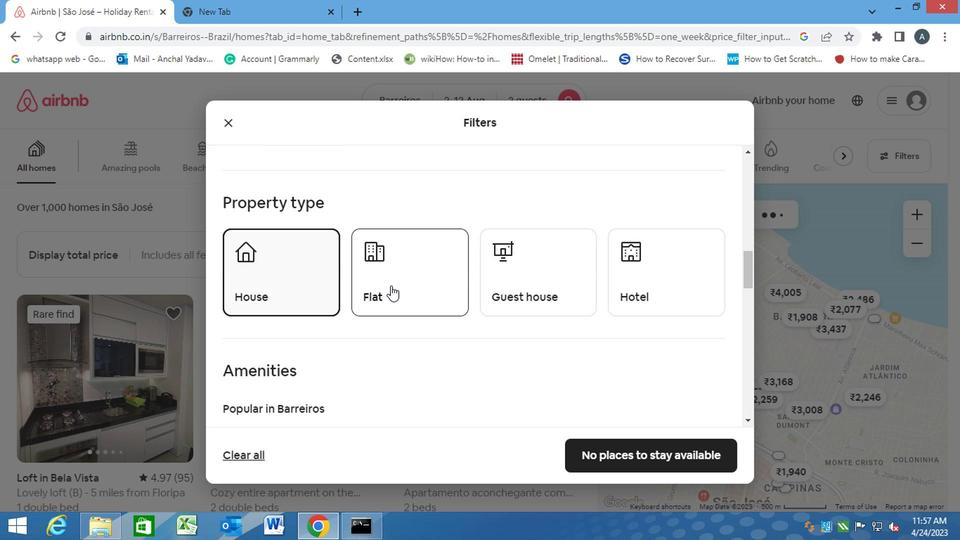 
Action: Mouse moved to (506, 283)
Screenshot: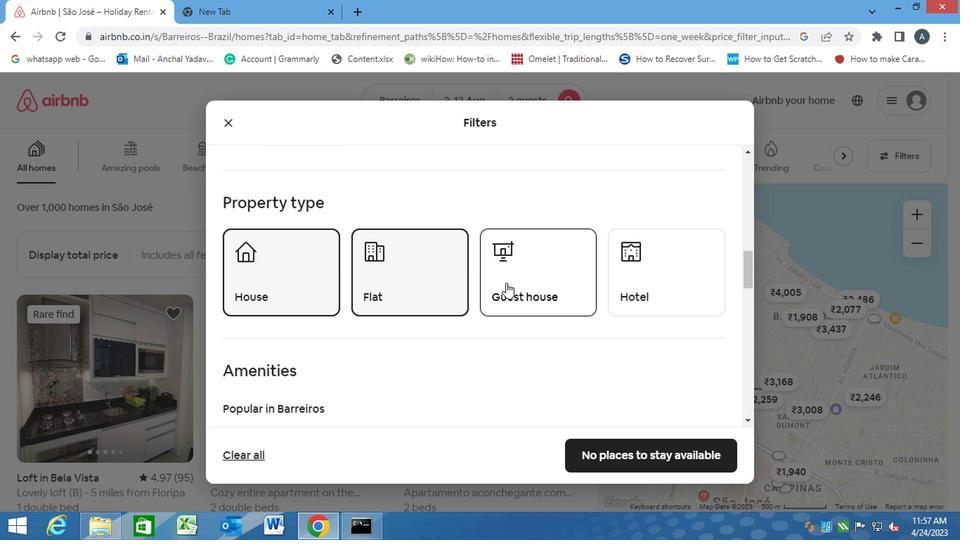 
Action: Mouse pressed left at (506, 283)
Screenshot: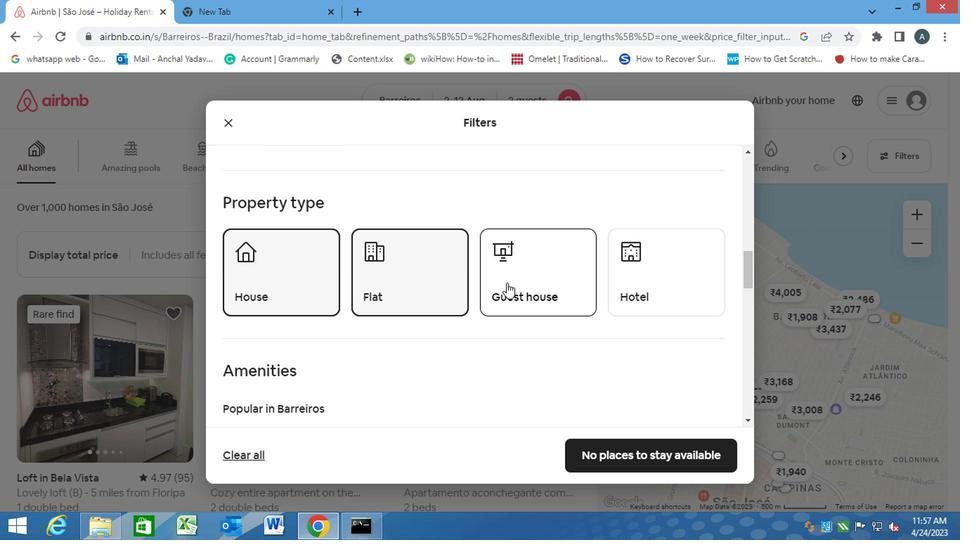 
Action: Mouse moved to (621, 285)
Screenshot: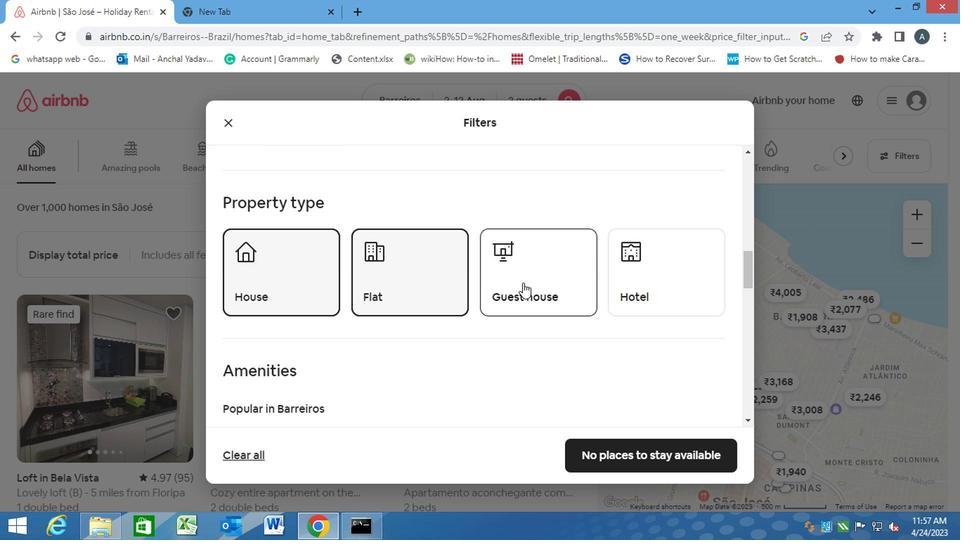 
Action: Mouse pressed left at (621, 285)
Screenshot: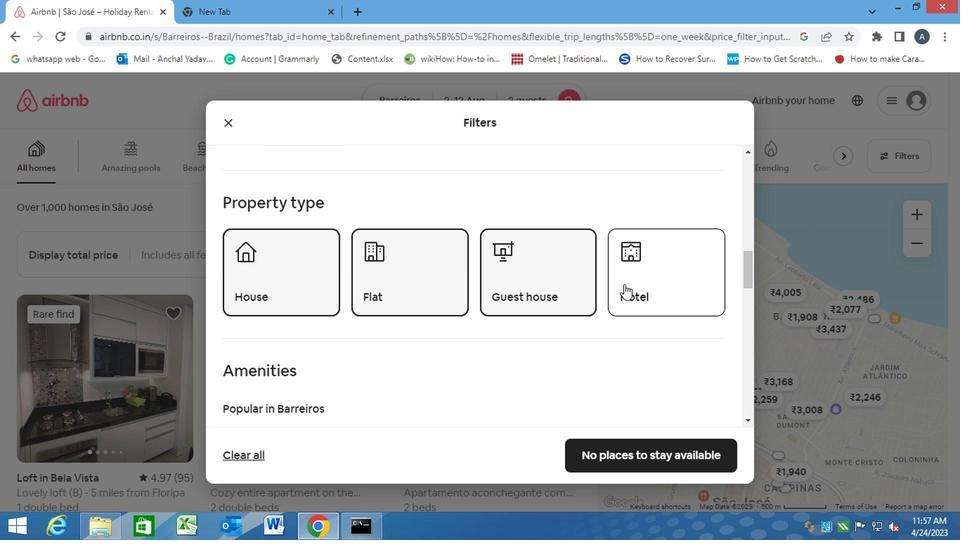 
Action: Mouse moved to (479, 329)
Screenshot: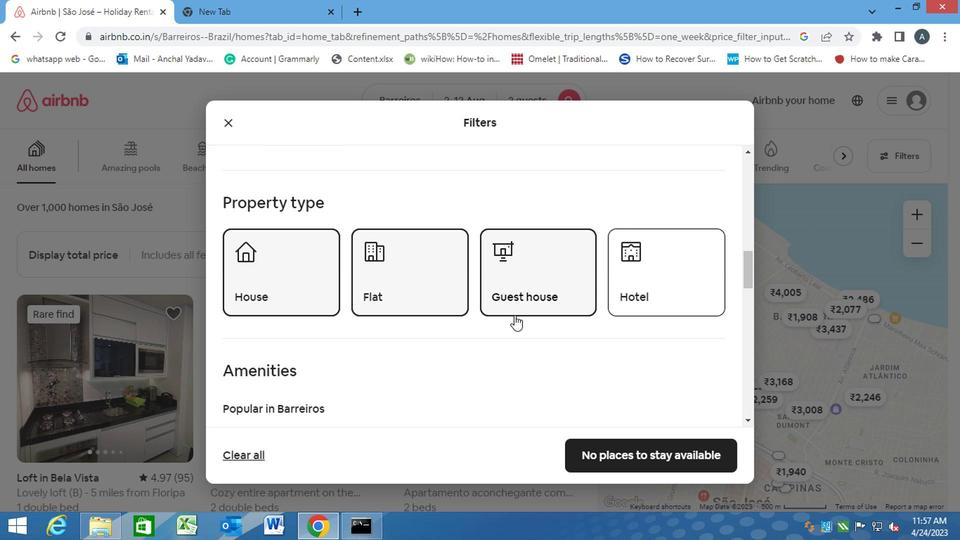 
Action: Mouse scrolled (479, 328) with delta (0, -1)
Screenshot: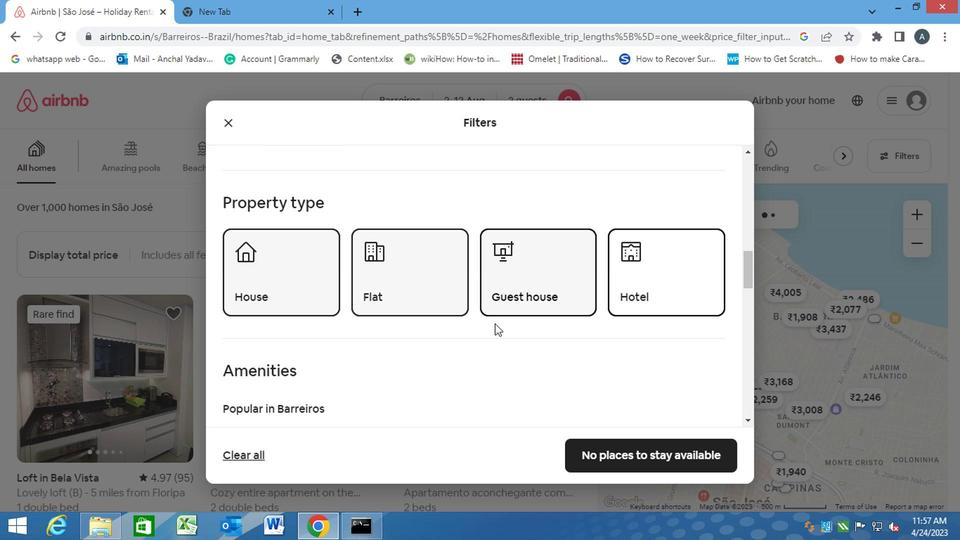 
Action: Mouse scrolled (479, 328) with delta (0, -1)
Screenshot: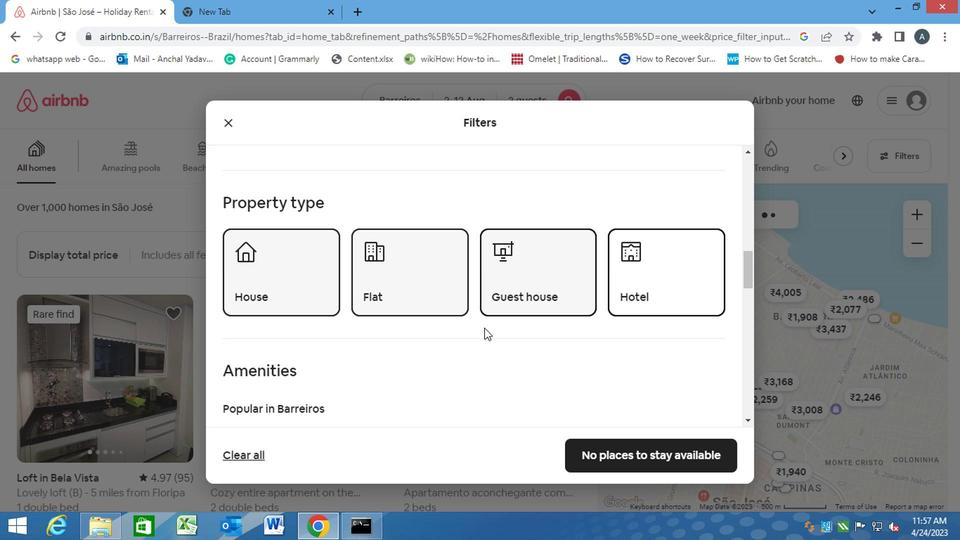 
Action: Mouse scrolled (479, 328) with delta (0, -1)
Screenshot: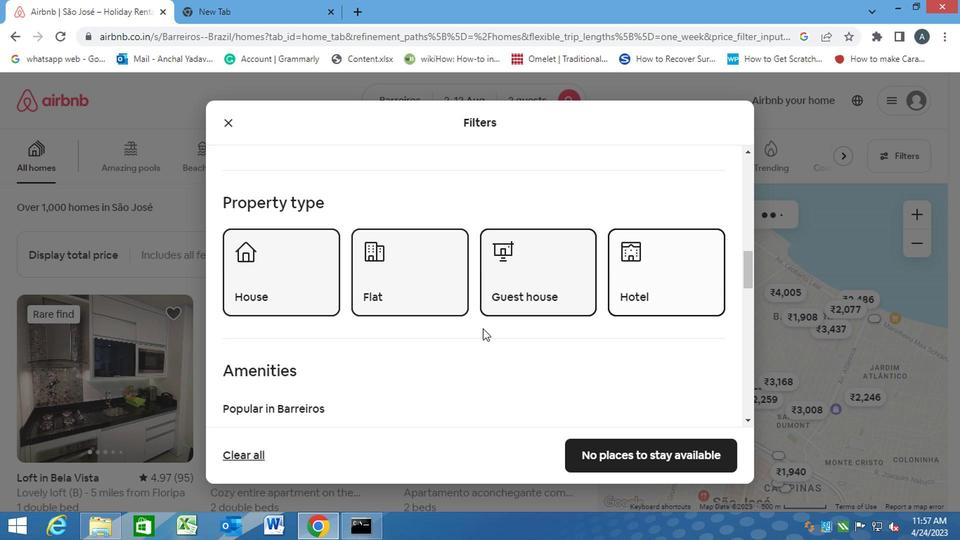 
Action: Mouse moved to (479, 329)
Screenshot: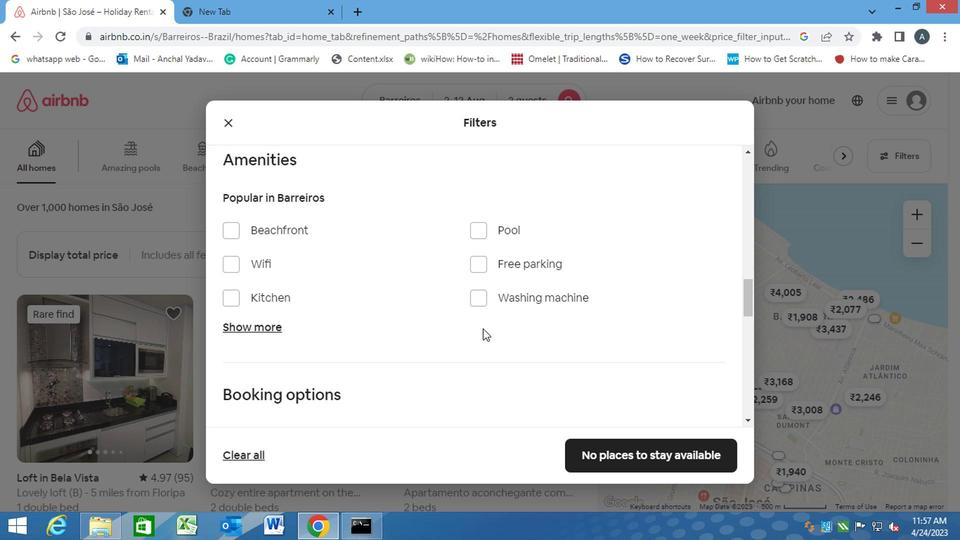 
Action: Mouse scrolled (479, 328) with delta (0, -1)
Screenshot: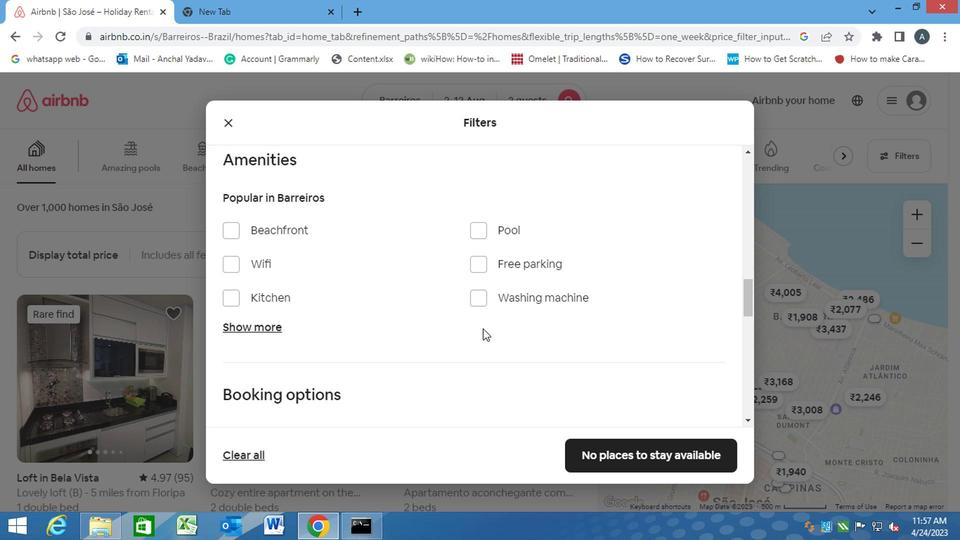 
Action: Mouse scrolled (479, 328) with delta (0, -1)
Screenshot: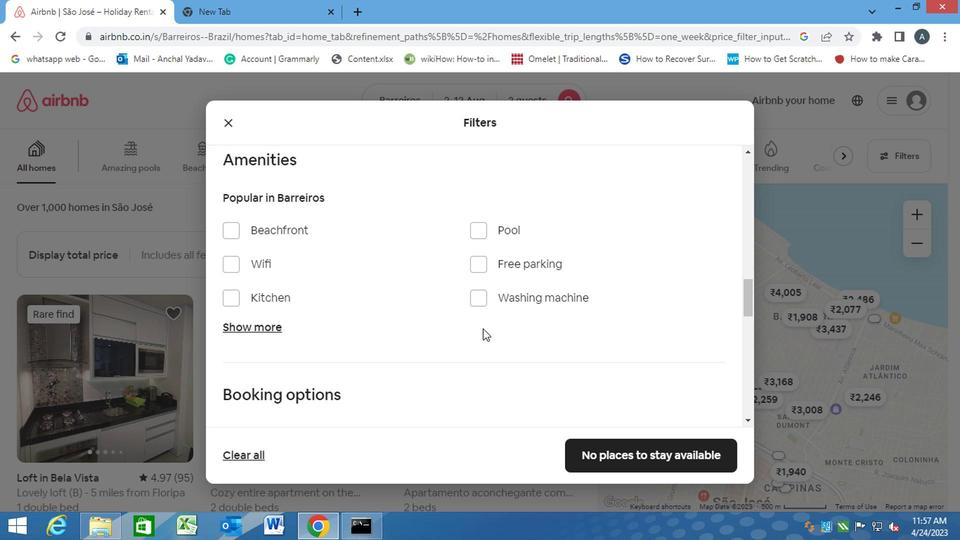 
Action: Mouse scrolled (479, 328) with delta (0, -1)
Screenshot: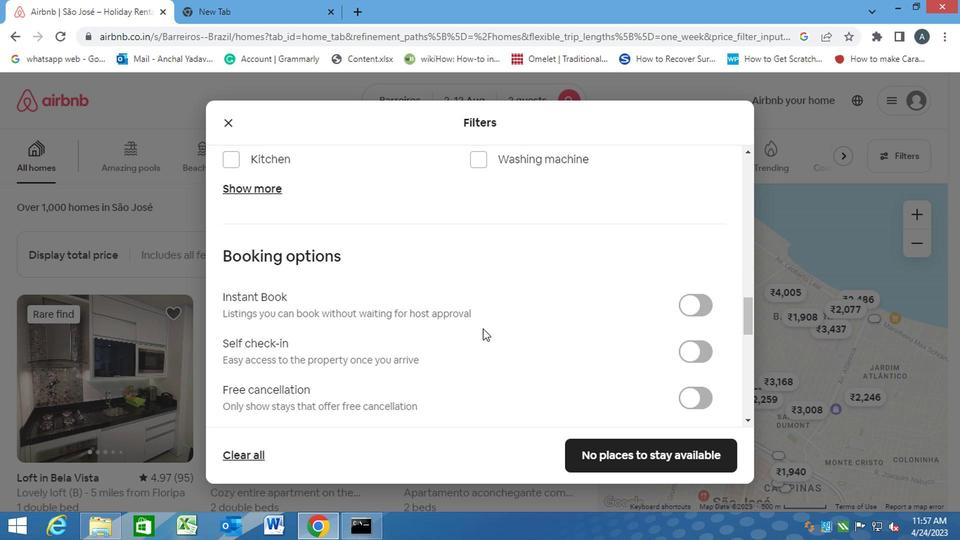 
Action: Mouse scrolled (479, 328) with delta (0, -1)
Screenshot: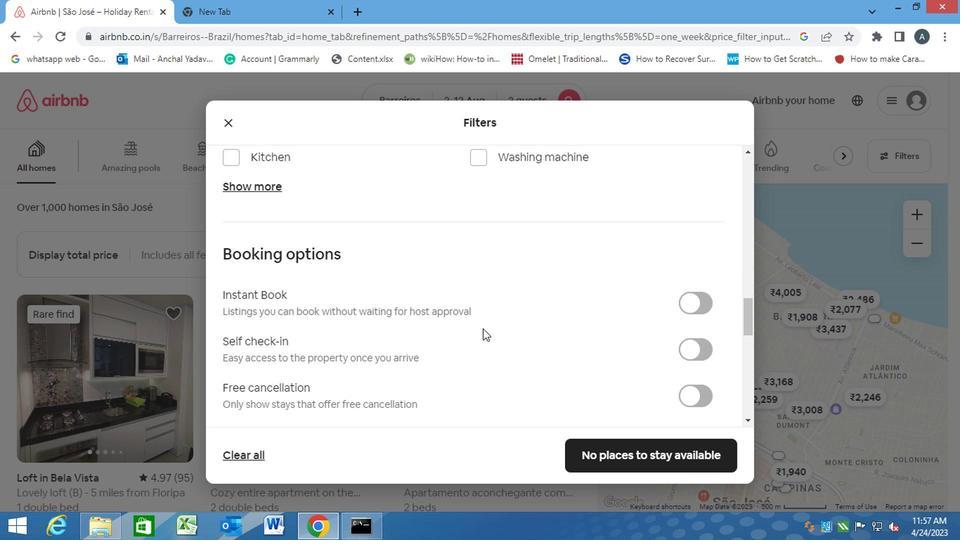 
Action: Mouse scrolled (479, 329) with delta (0, 0)
Screenshot: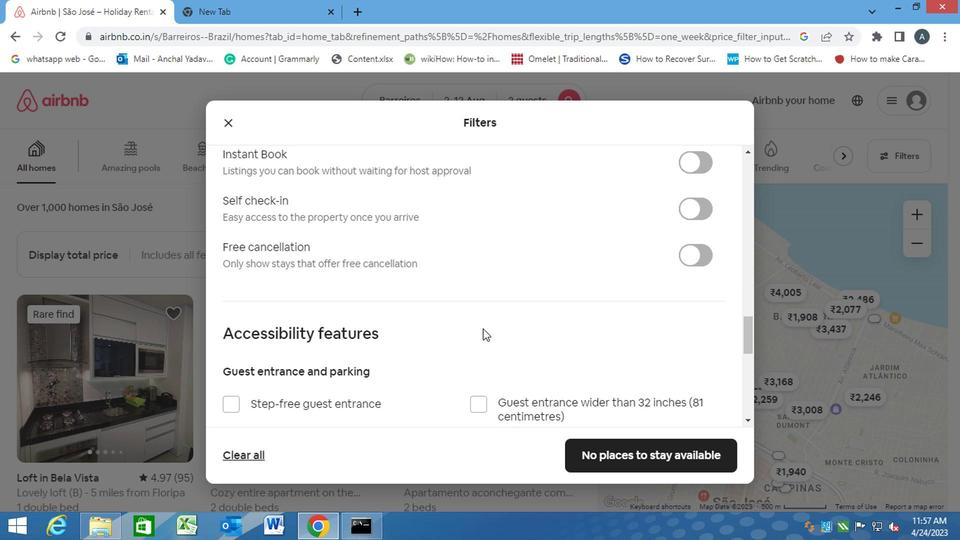 
Action: Mouse moved to (690, 282)
Screenshot: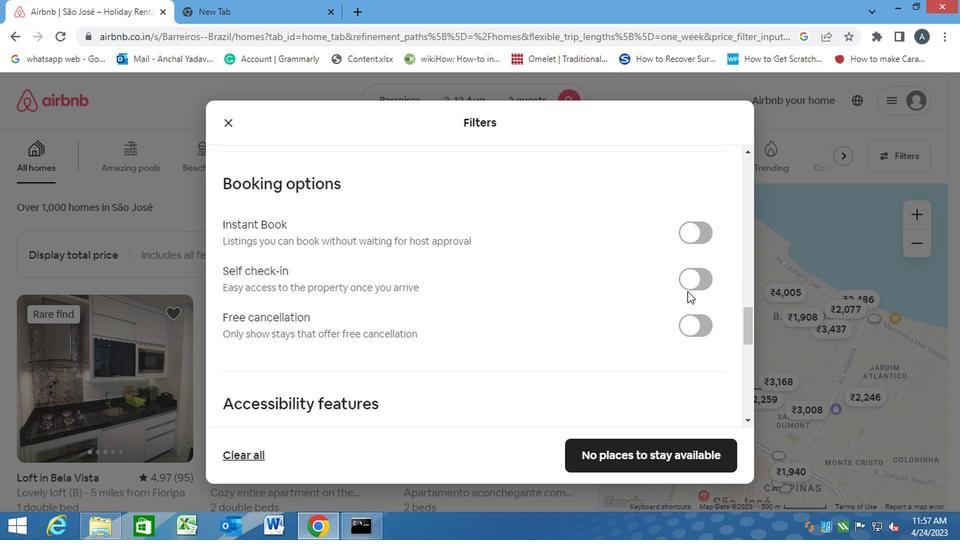 
Action: Mouse pressed left at (690, 282)
Screenshot: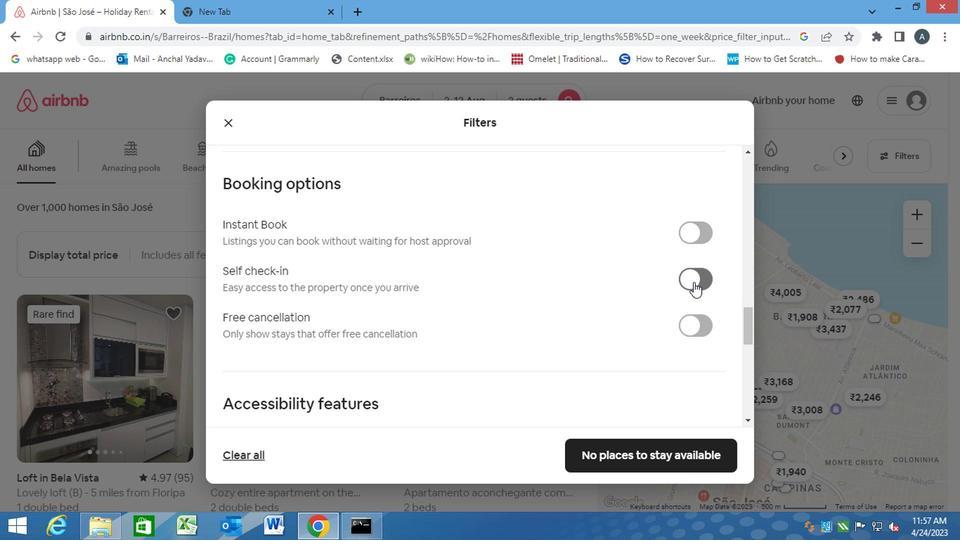 
Action: Mouse moved to (438, 323)
Screenshot: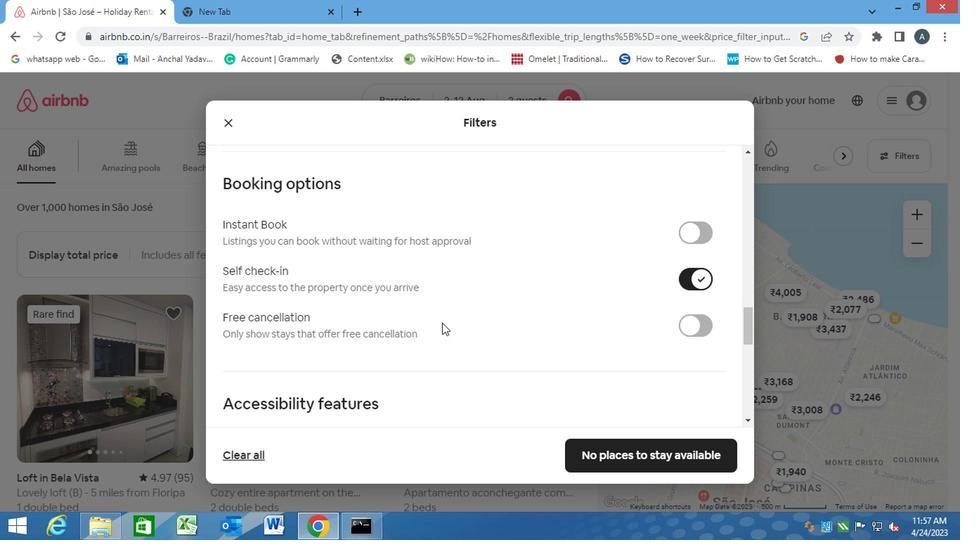 
Action: Mouse scrolled (438, 322) with delta (0, -1)
Screenshot: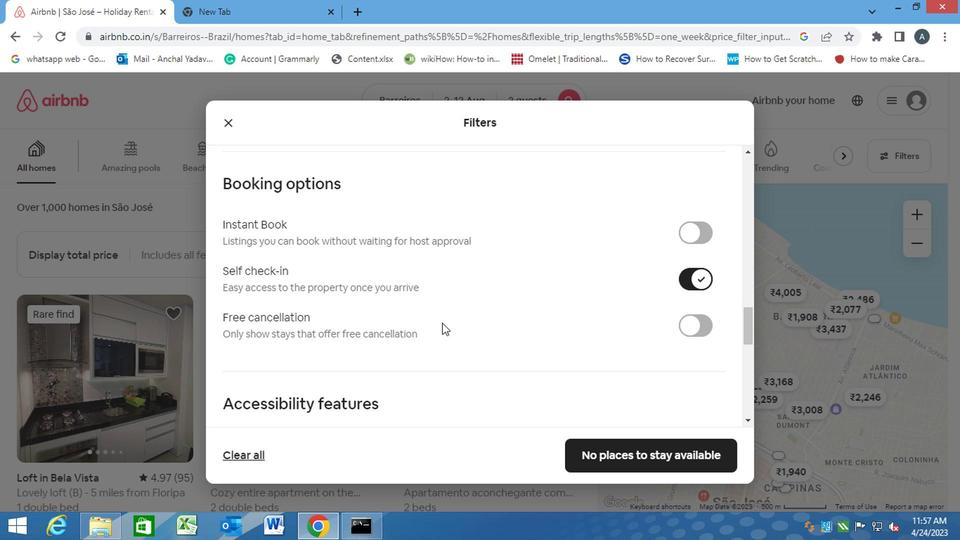 
Action: Mouse scrolled (438, 322) with delta (0, -1)
Screenshot: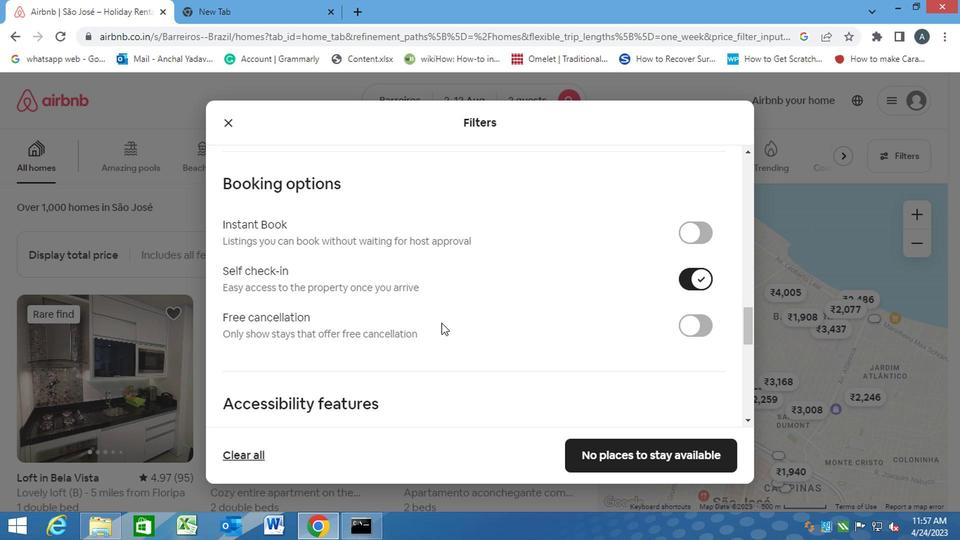 
Action: Mouse scrolled (438, 322) with delta (0, -1)
Screenshot: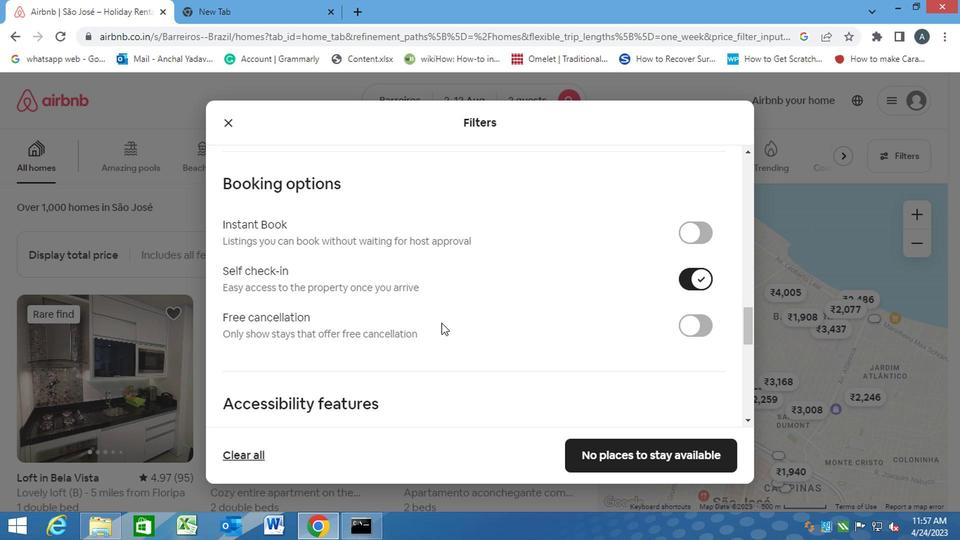 
Action: Mouse moved to (437, 323)
Screenshot: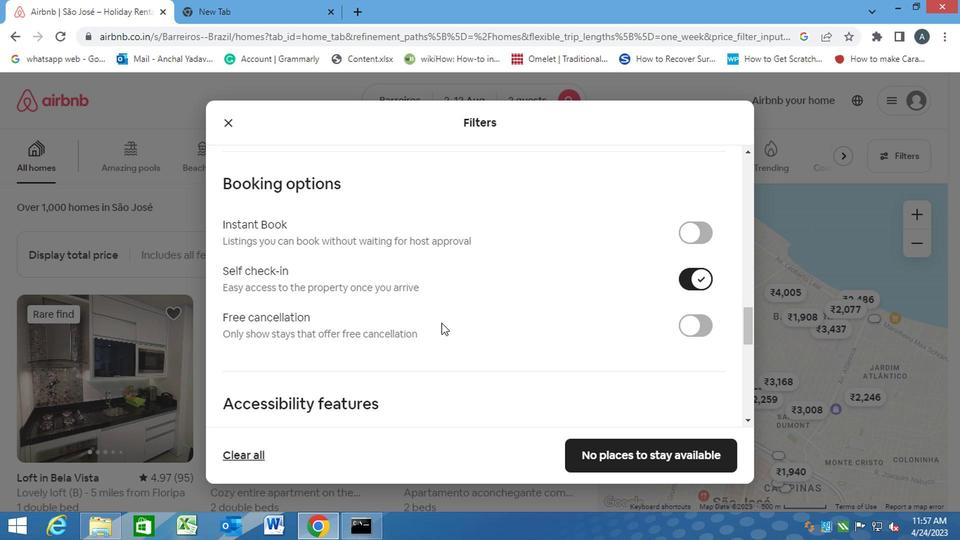 
Action: Mouse scrolled (437, 322) with delta (0, -1)
Screenshot: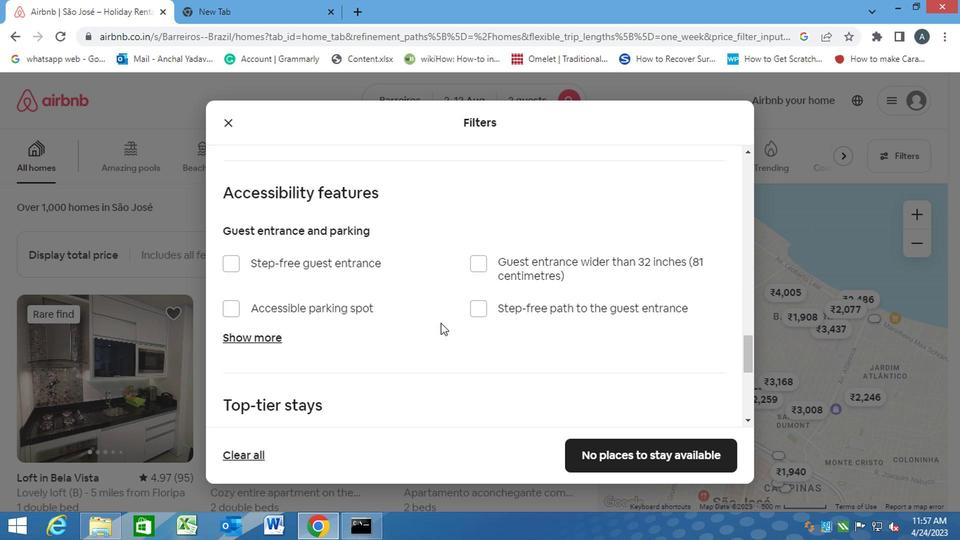 
Action: Mouse scrolled (437, 322) with delta (0, -1)
Screenshot: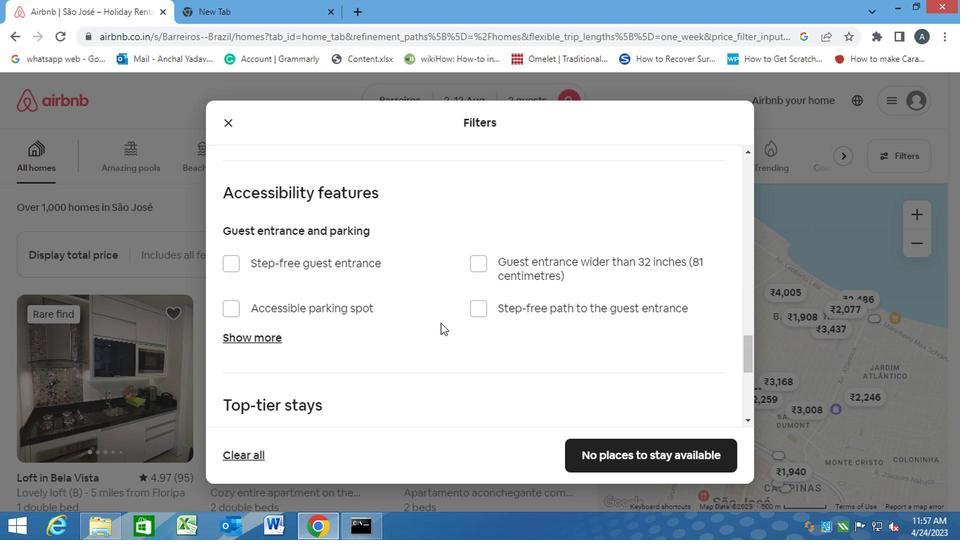 
Action: Mouse scrolled (437, 322) with delta (0, -1)
Screenshot: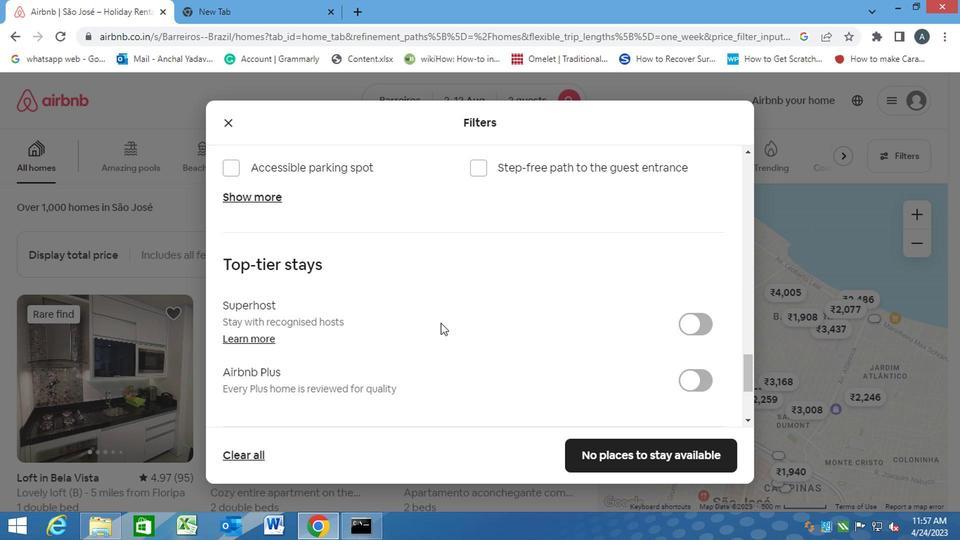 
Action: Mouse scrolled (437, 322) with delta (0, -1)
Screenshot: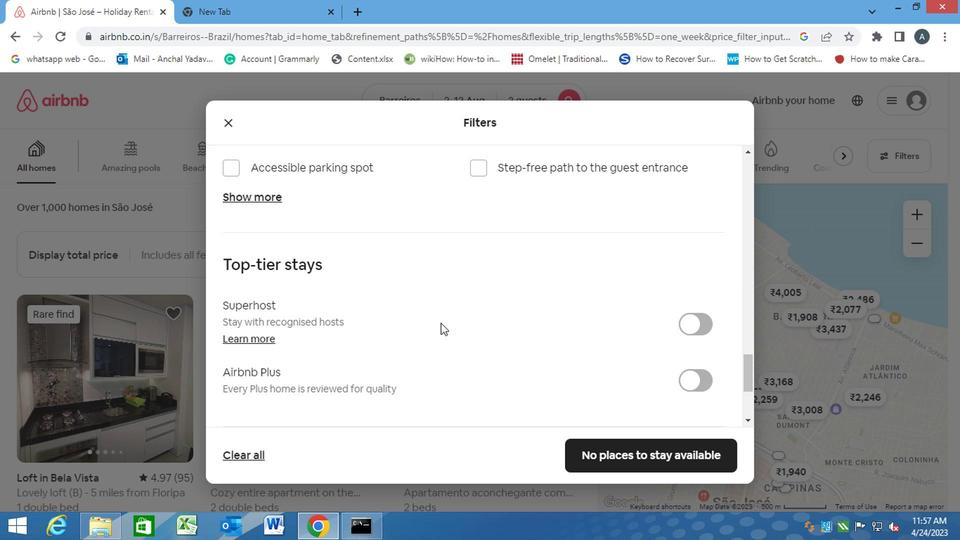 
Action: Mouse moved to (437, 323)
Screenshot: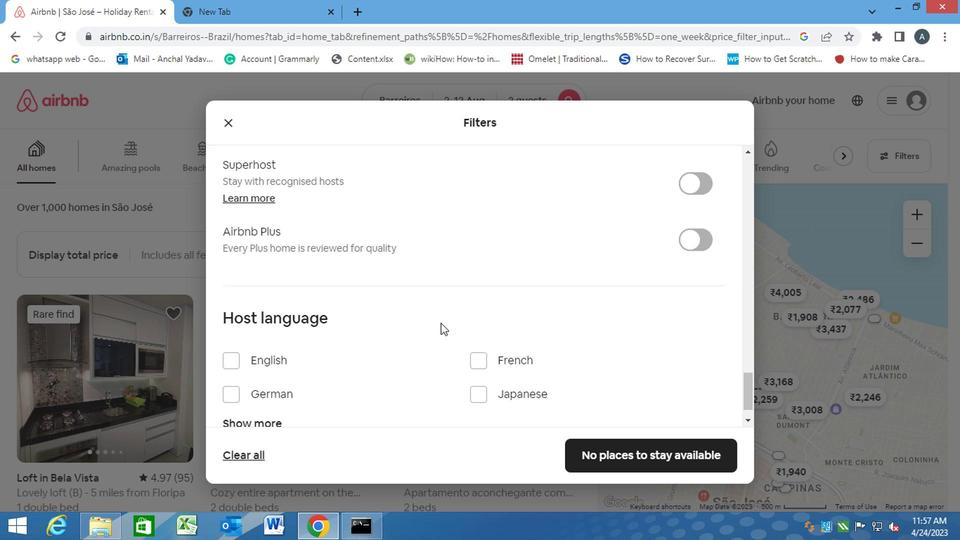 
Action: Mouse scrolled (437, 322) with delta (0, -1)
Screenshot: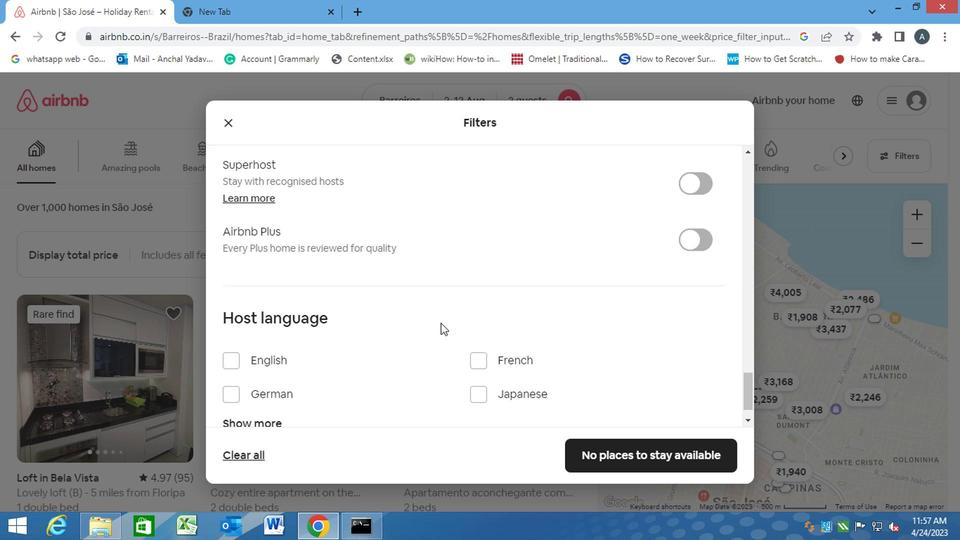 
Action: Mouse moved to (434, 323)
Screenshot: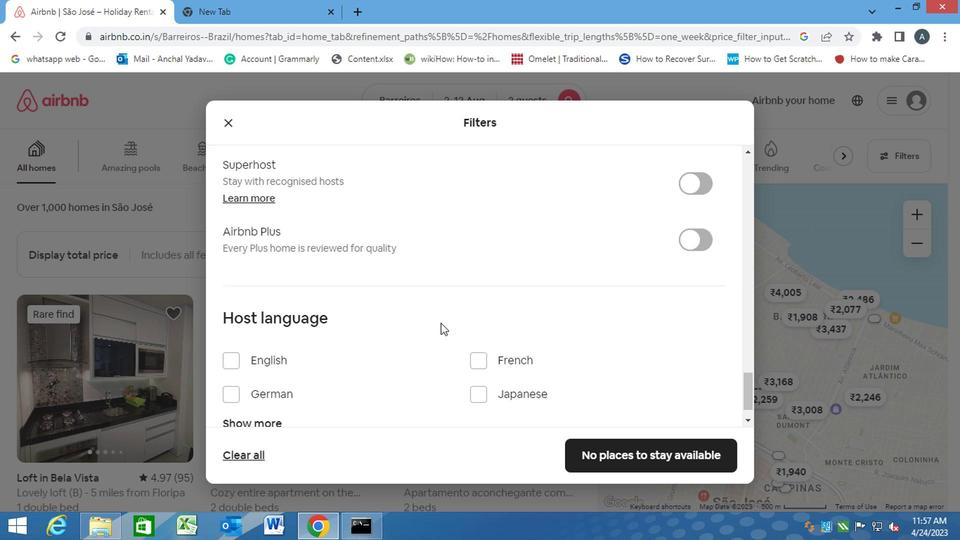 
Action: Mouse scrolled (434, 322) with delta (0, -1)
Screenshot: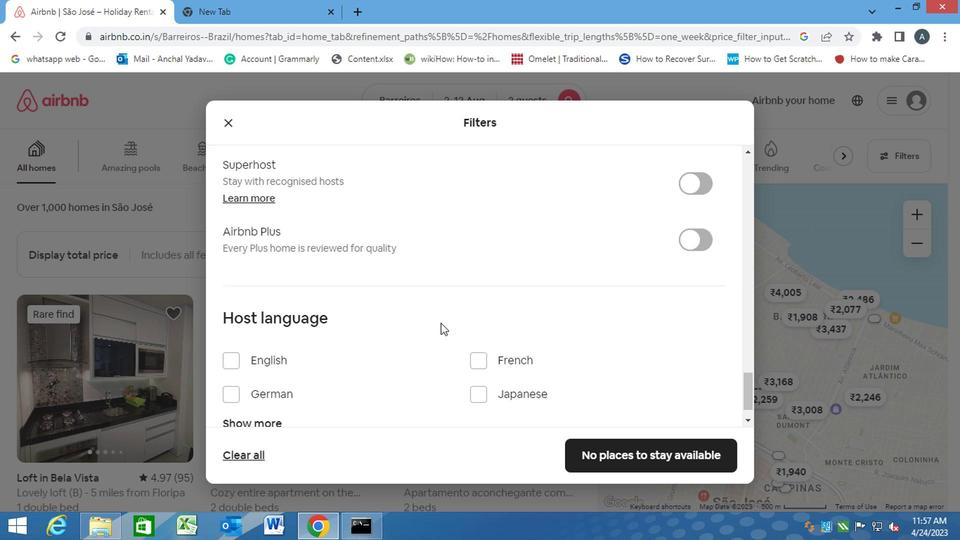 
Action: Mouse moved to (250, 395)
Screenshot: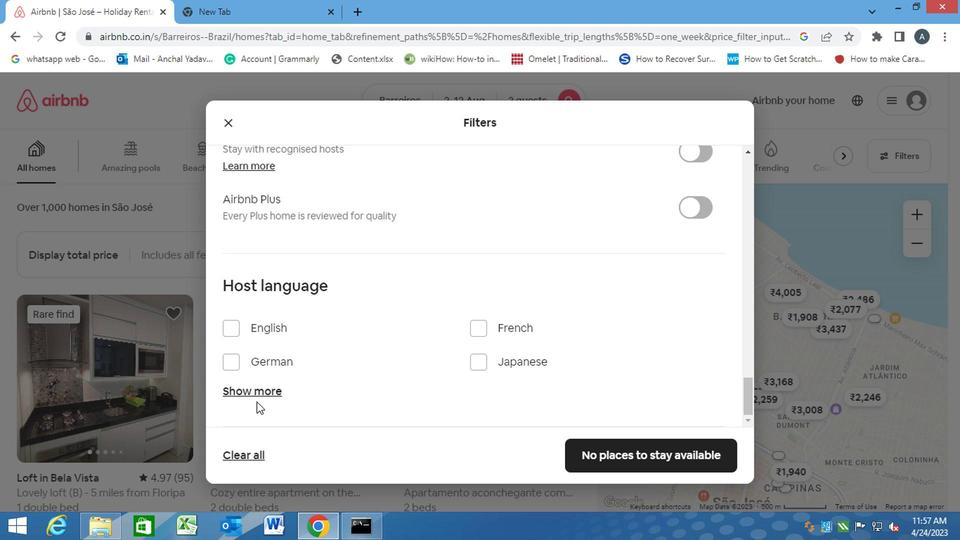 
Action: Mouse pressed left at (250, 395)
Screenshot: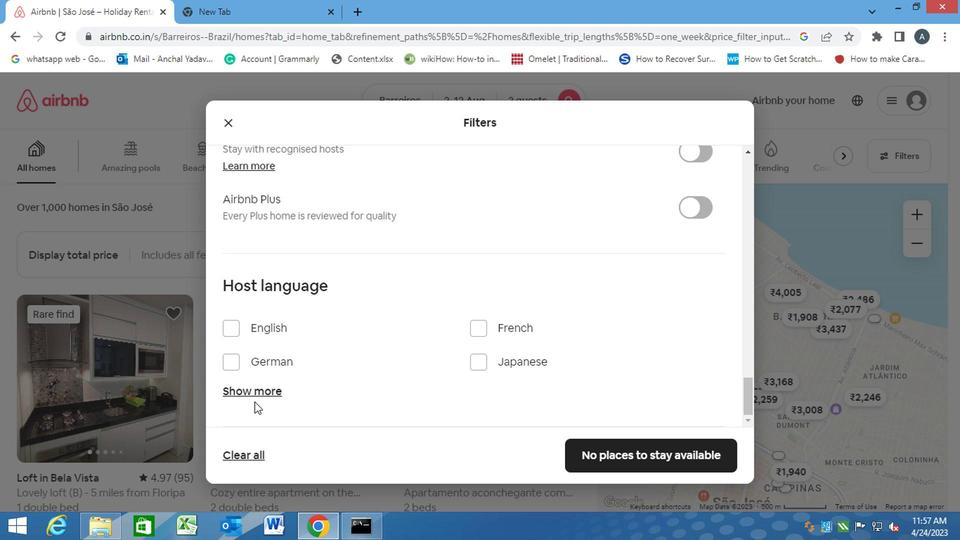 
Action: Mouse moved to (479, 386)
Screenshot: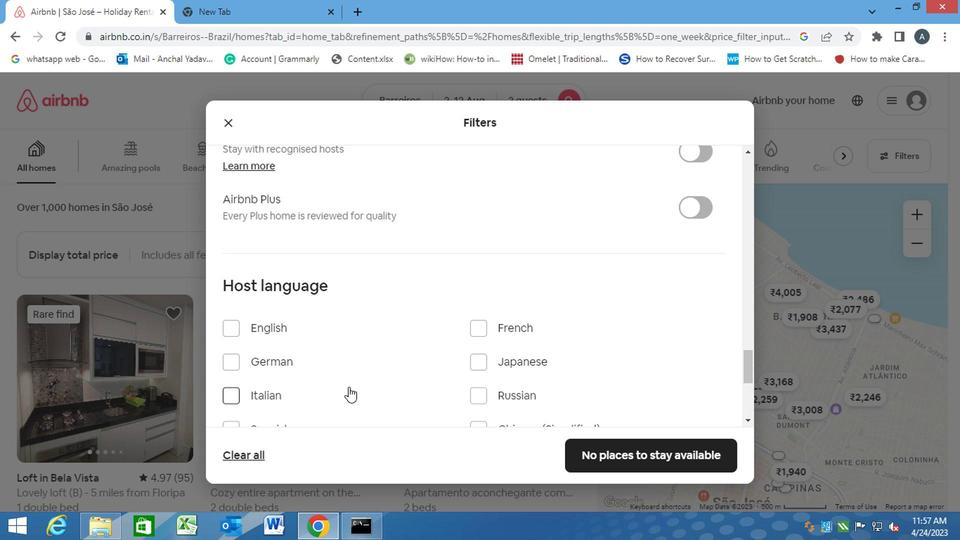
Action: Mouse scrolled (479, 385) with delta (0, 0)
Screenshot: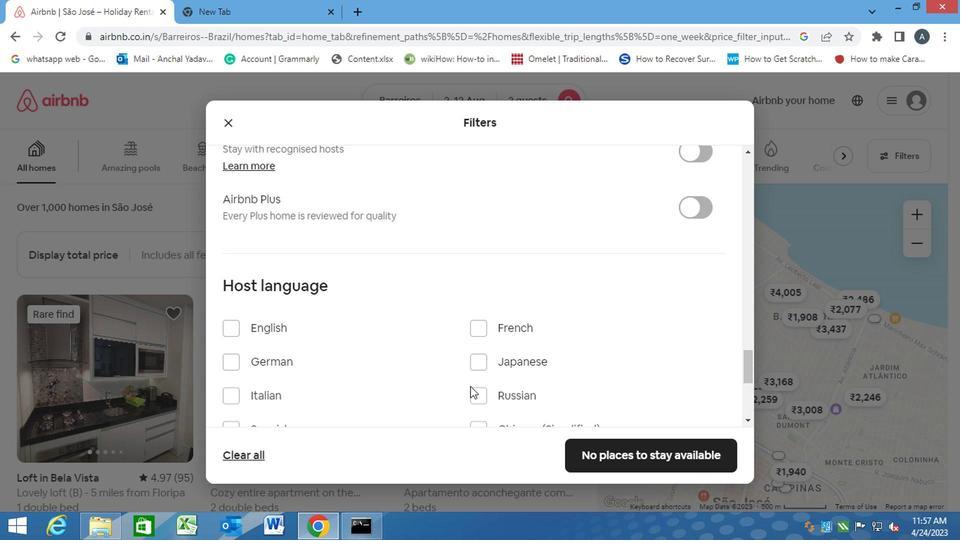 
Action: Mouse scrolled (479, 385) with delta (0, 0)
Screenshot: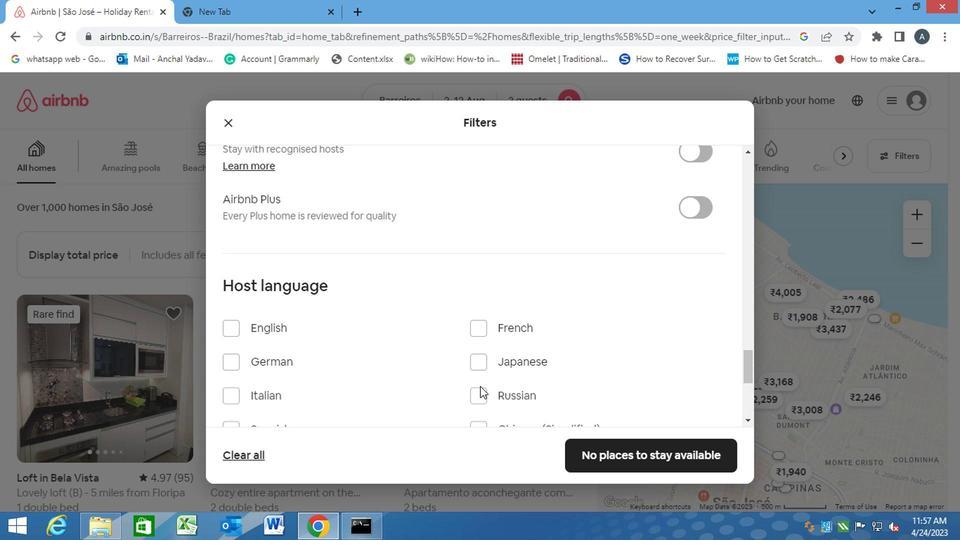 
Action: Mouse moved to (329, 350)
Screenshot: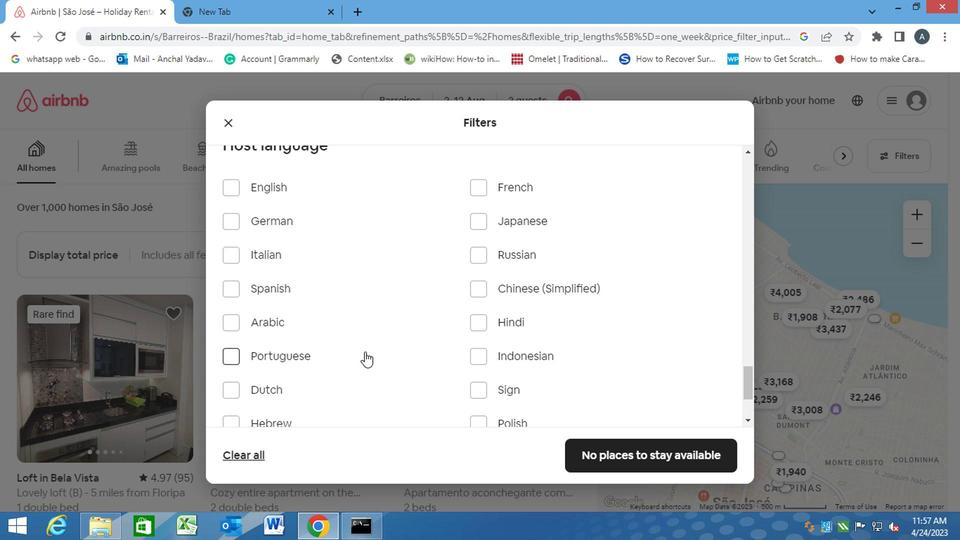 
Action: Mouse scrolled (329, 349) with delta (0, -1)
Screenshot: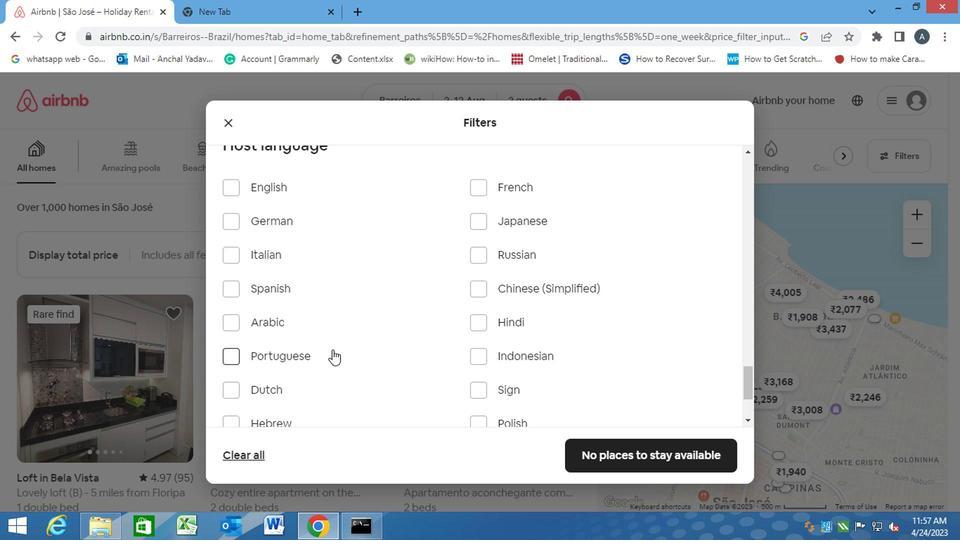 
Action: Mouse scrolled (329, 349) with delta (0, -1)
Screenshot: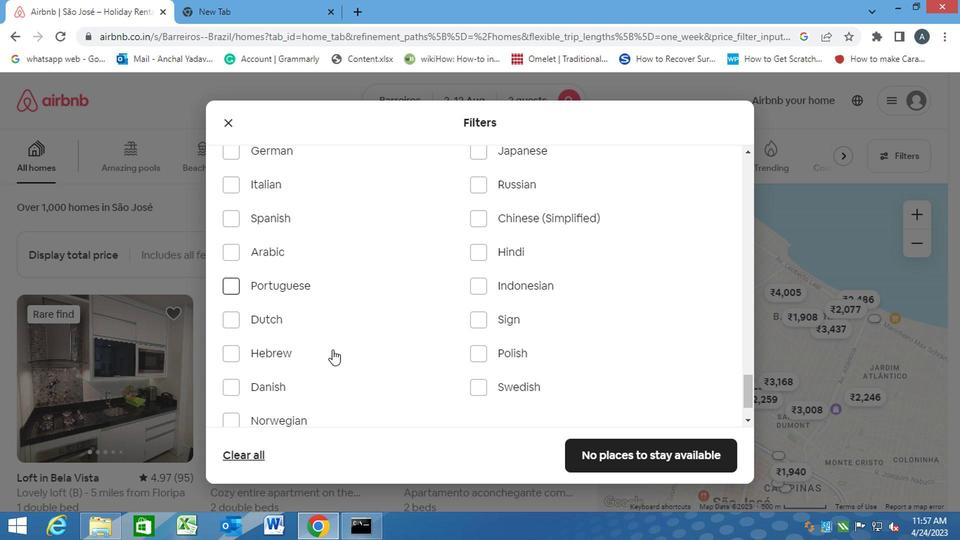 
Action: Mouse scrolled (329, 350) with delta (0, 0)
Screenshot: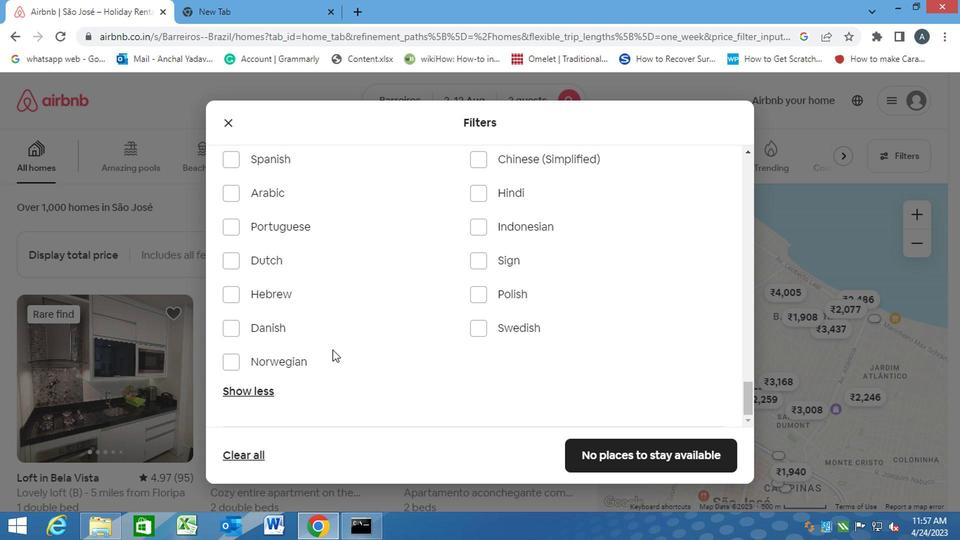 
Action: Mouse scrolled (329, 350) with delta (0, 0)
Screenshot: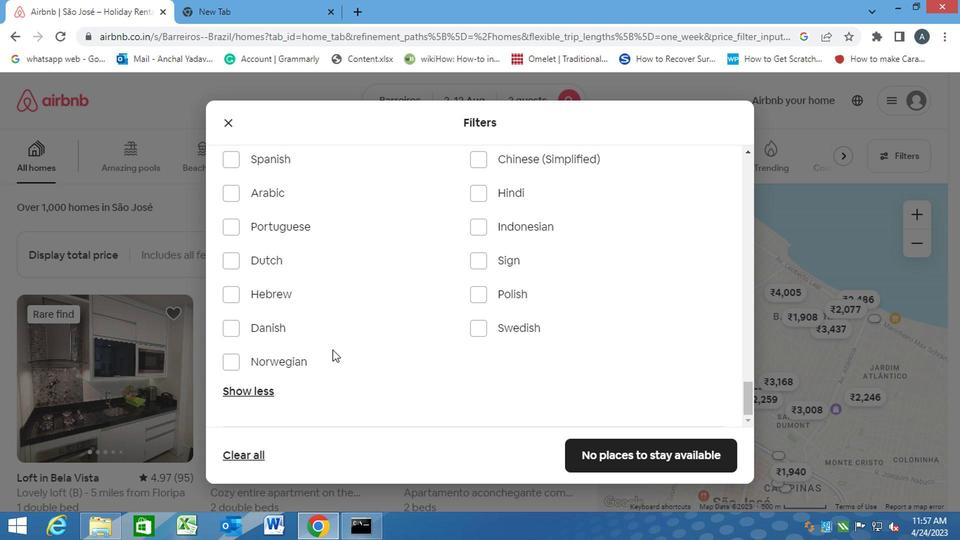 
Action: Mouse scrolled (329, 350) with delta (0, 0)
Screenshot: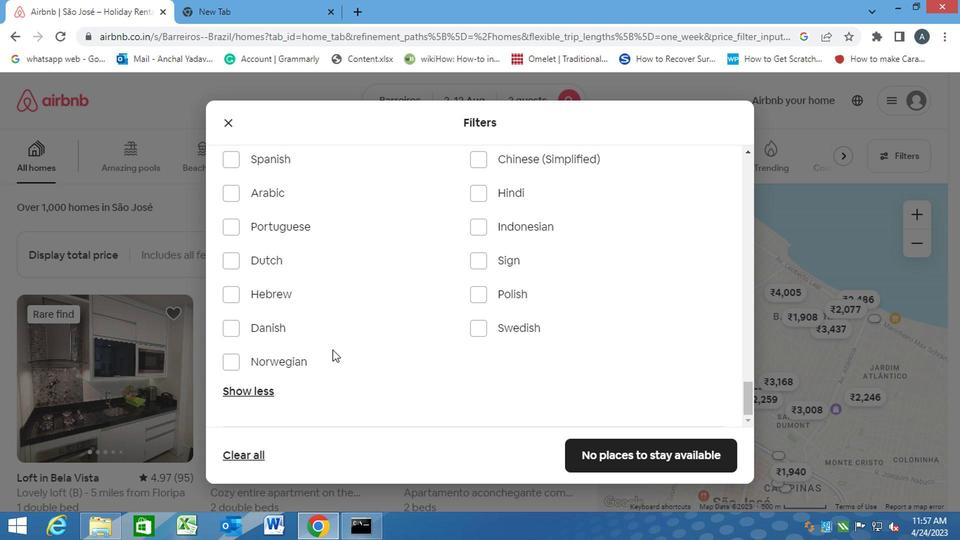 
Action: Mouse moved to (323, 350)
Screenshot: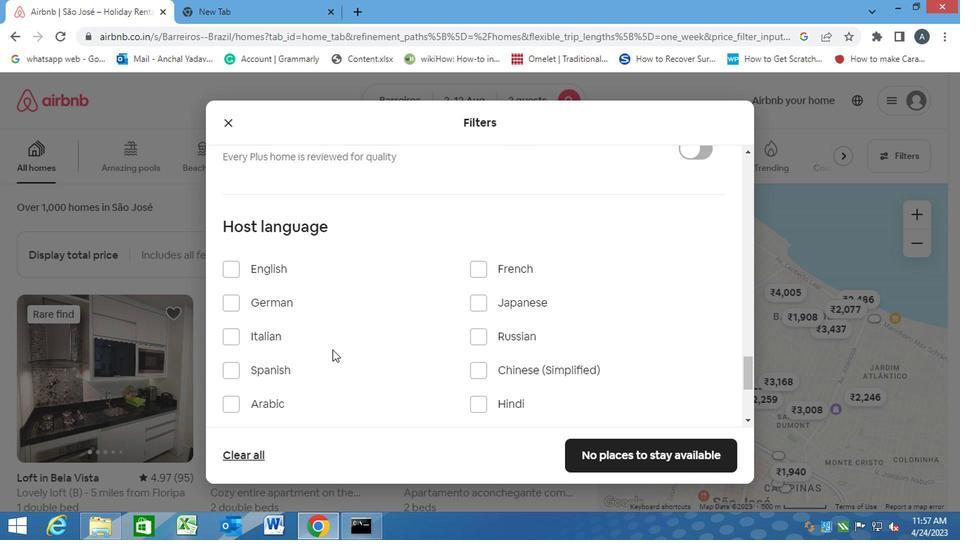 
Action: Mouse scrolled (323, 349) with delta (0, -1)
Screenshot: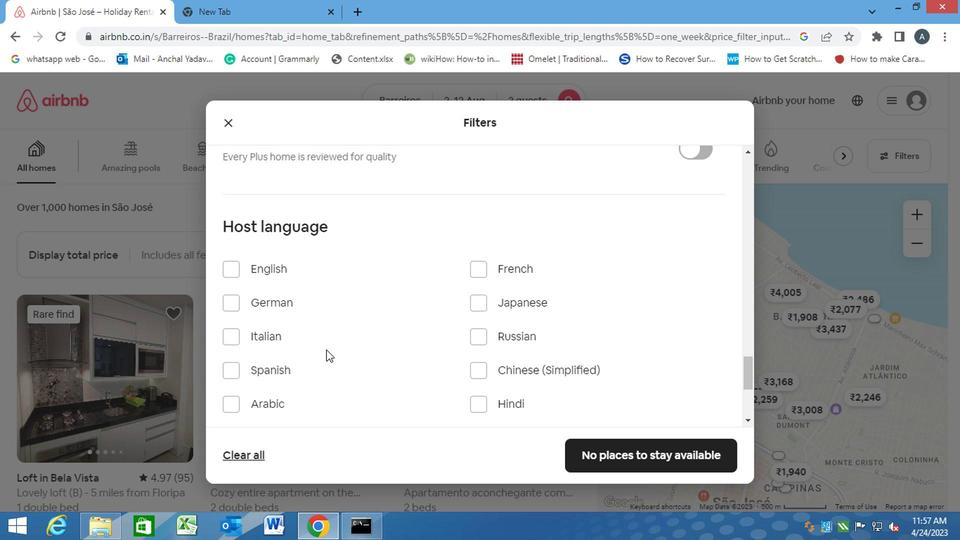 
Action: Mouse moved to (222, 297)
Screenshot: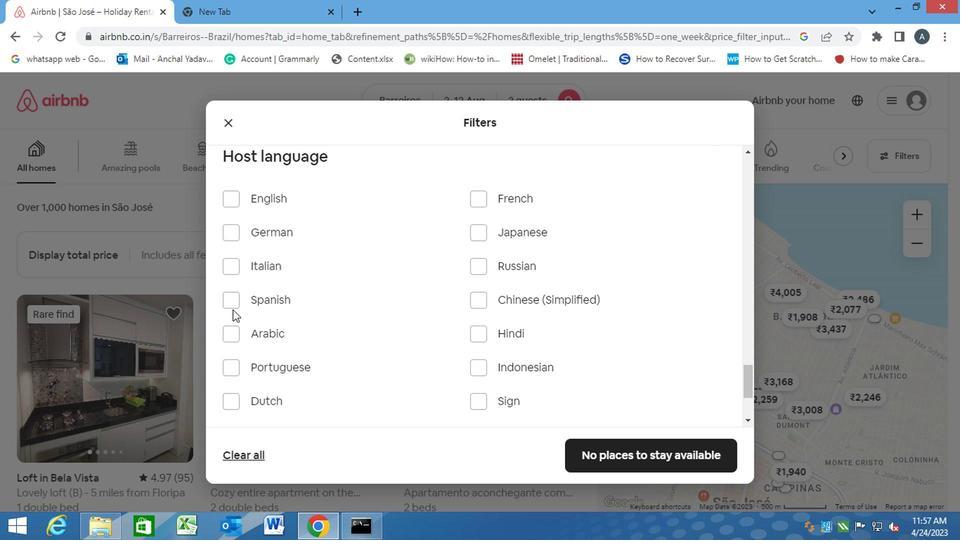 
Action: Mouse pressed left at (222, 297)
Screenshot: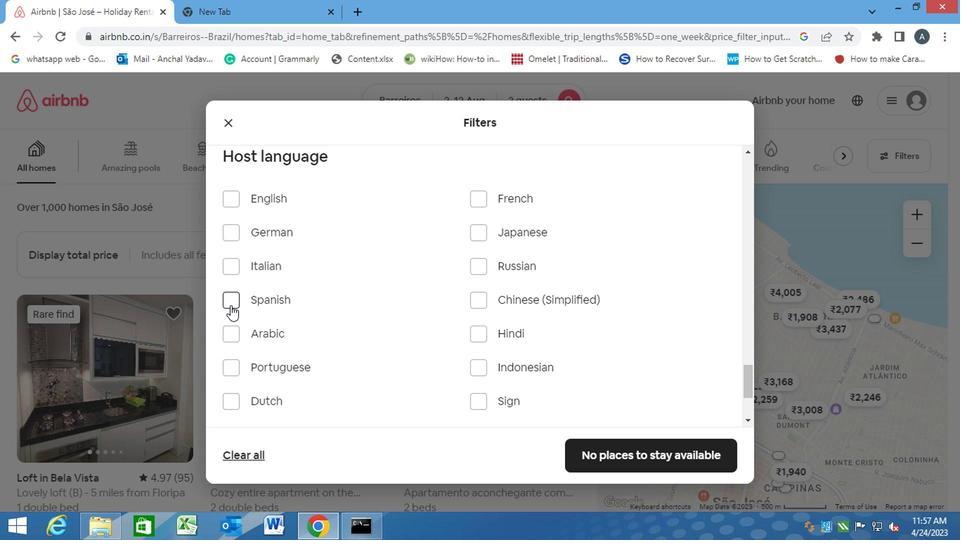 
Action: Mouse moved to (682, 453)
Screenshot: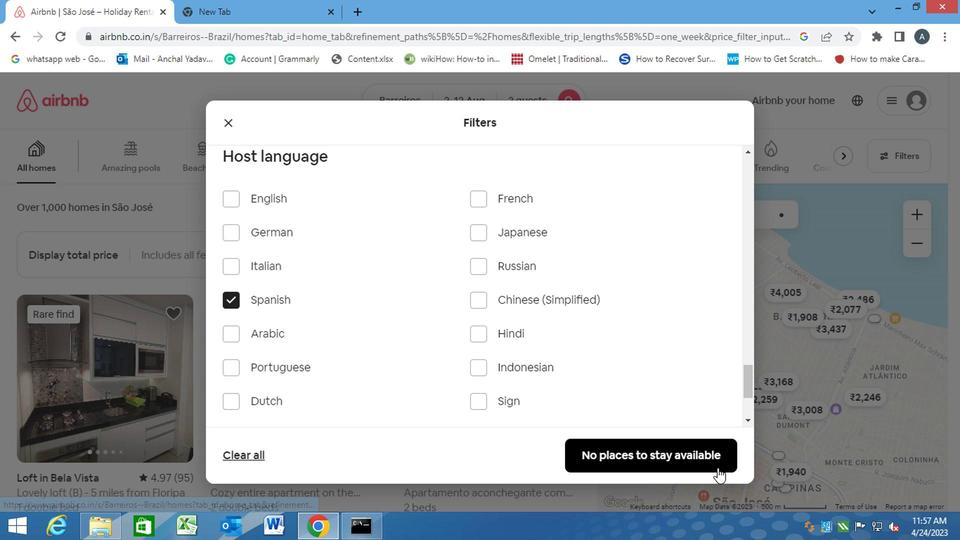 
Action: Mouse pressed left at (682, 453)
Screenshot: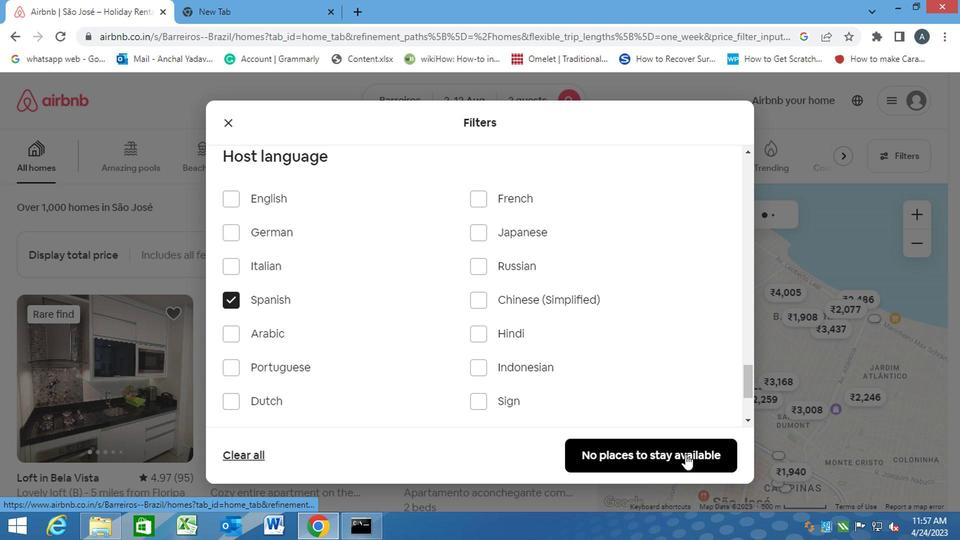 
